 Task: Look for space in Schwerin, Germany from 3rd August, 2023 to 17th August, 2023 for 3 adults, 1 child in price range Rs.3000 to Rs.15000. Place can be entire place with 3 bedrooms having 4 beds and 2 bathrooms. Property type can be house, flat, guest house. Amenities needed are: wifi. Booking option can be shelf check-in. Required host language is English.
Action: Mouse moved to (418, 89)
Screenshot: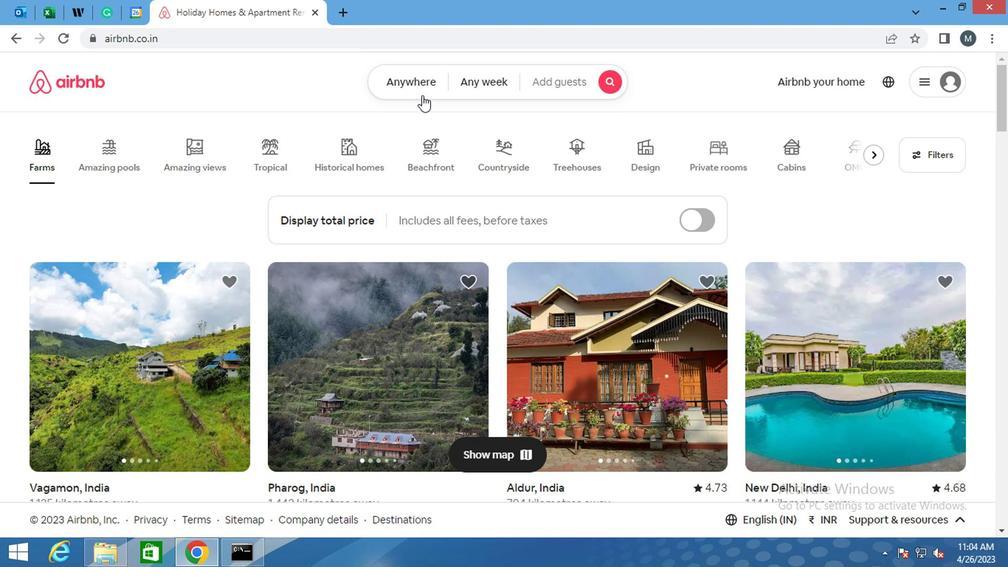 
Action: Mouse pressed left at (418, 89)
Screenshot: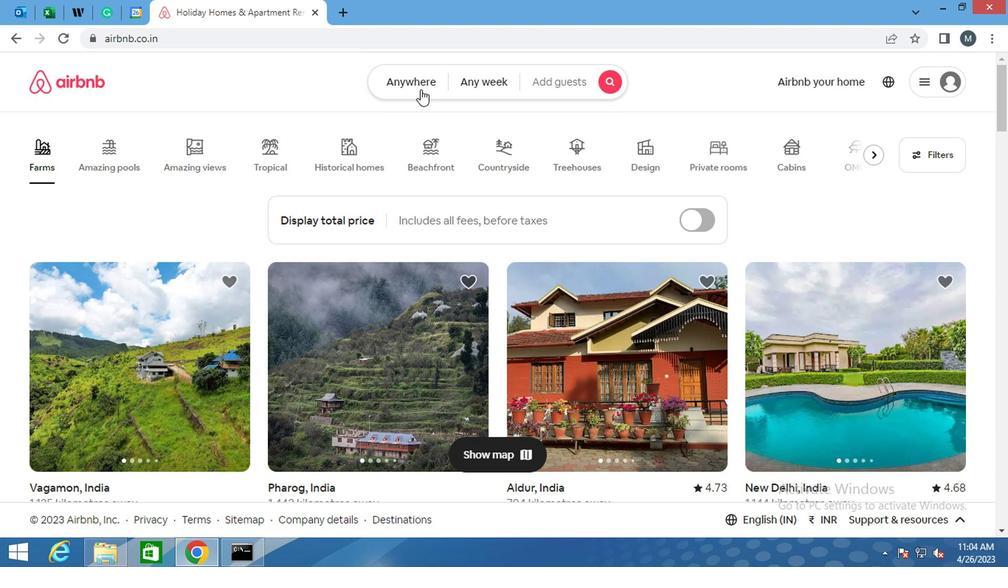 
Action: Mouse moved to (275, 141)
Screenshot: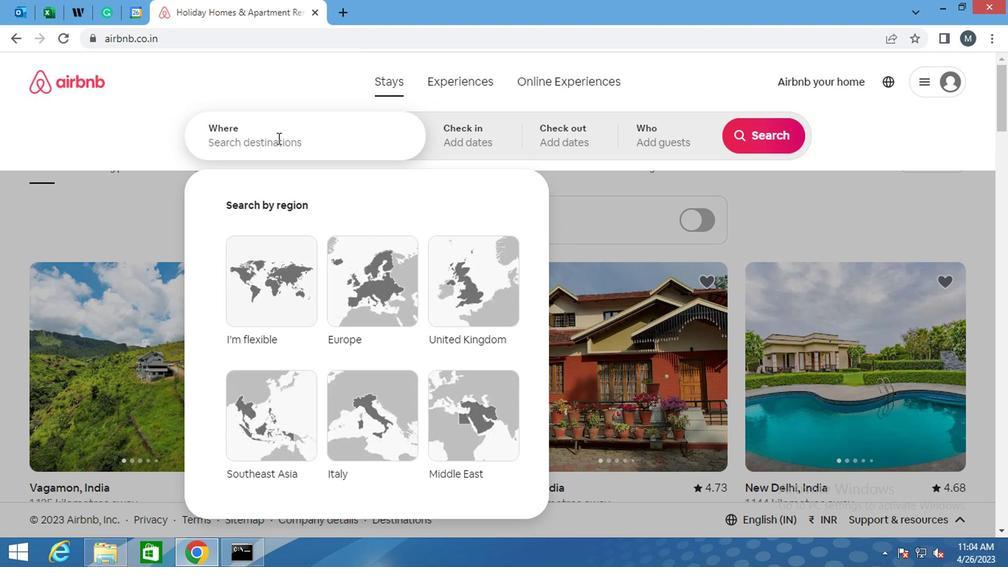 
Action: Mouse pressed left at (275, 141)
Screenshot: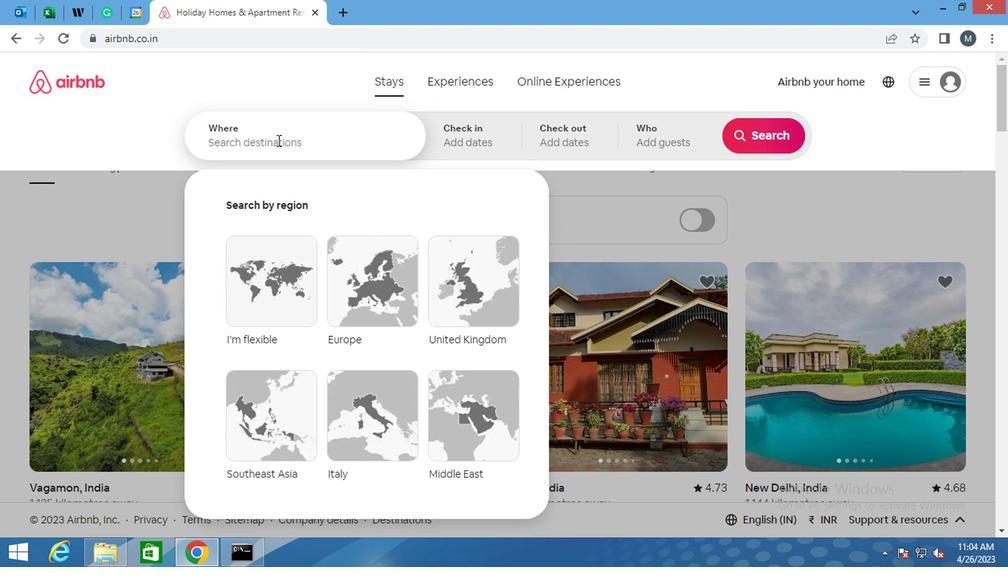 
Action: Mouse moved to (285, 137)
Screenshot: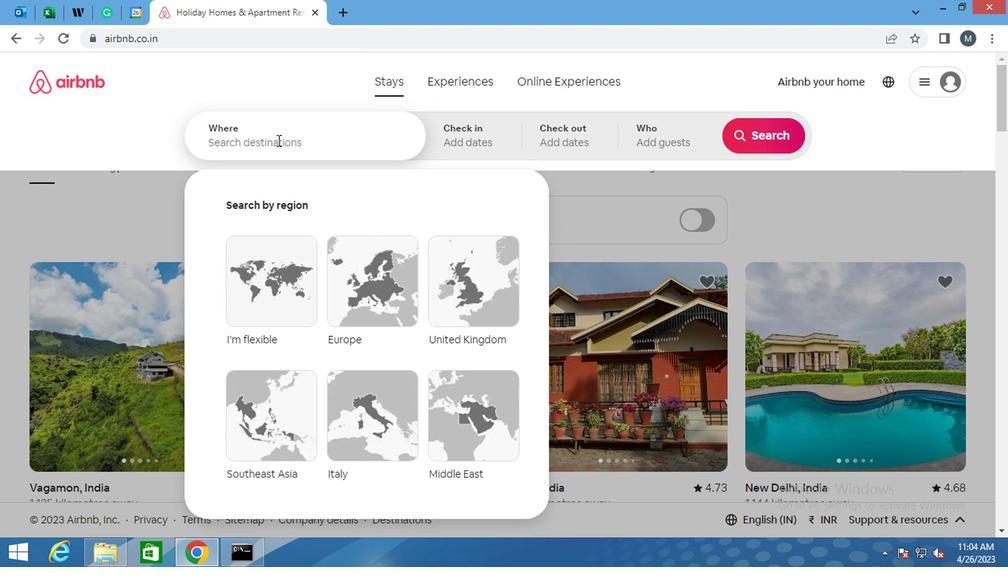 
Action: Key pressed <Key.shift>SCHWERING<Key.backspace>,<Key.space><Key.shift>GERMANY<Key.enter>
Screenshot: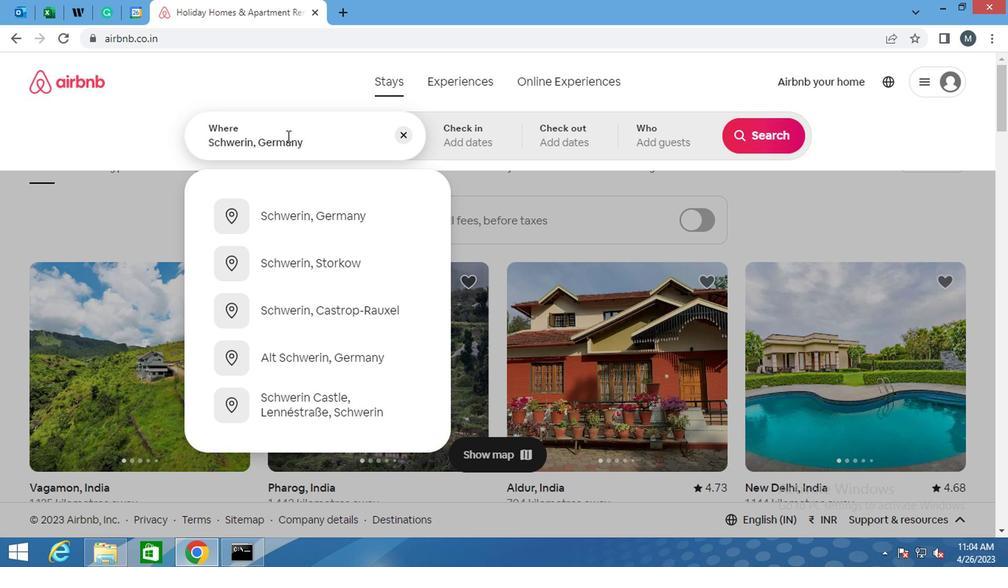 
Action: Mouse moved to (760, 263)
Screenshot: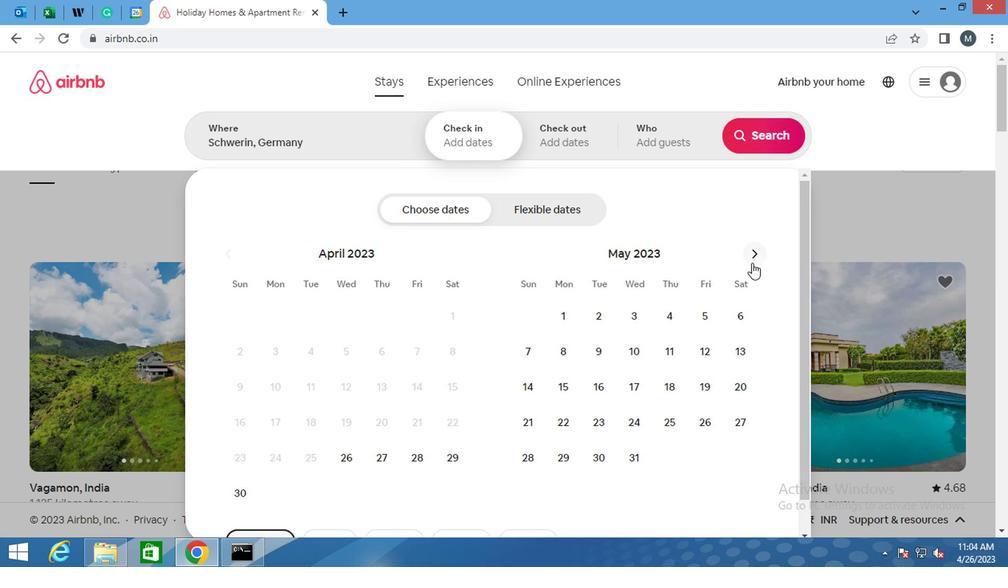 
Action: Mouse pressed left at (760, 263)
Screenshot: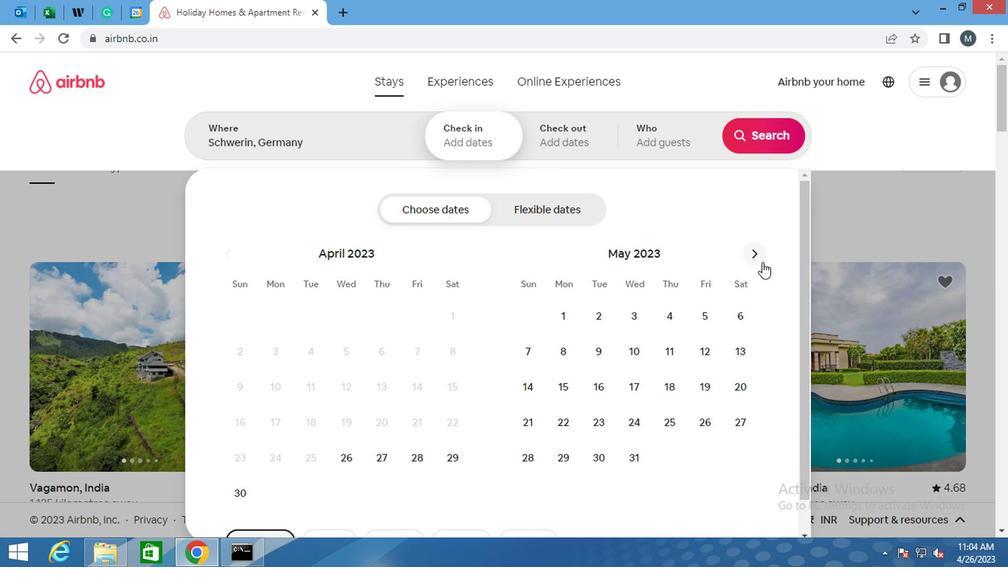
Action: Mouse pressed left at (760, 263)
Screenshot: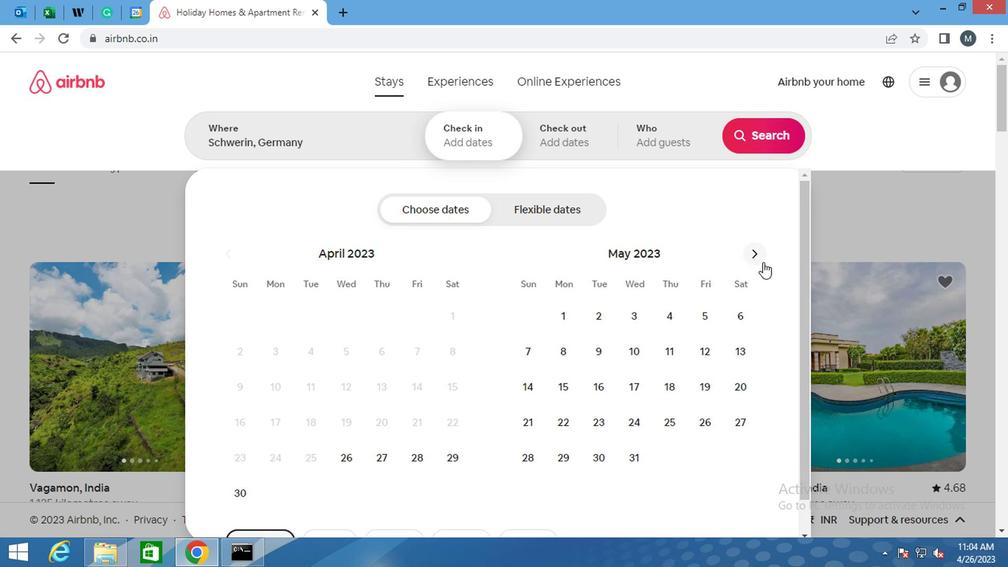 
Action: Mouse moved to (756, 254)
Screenshot: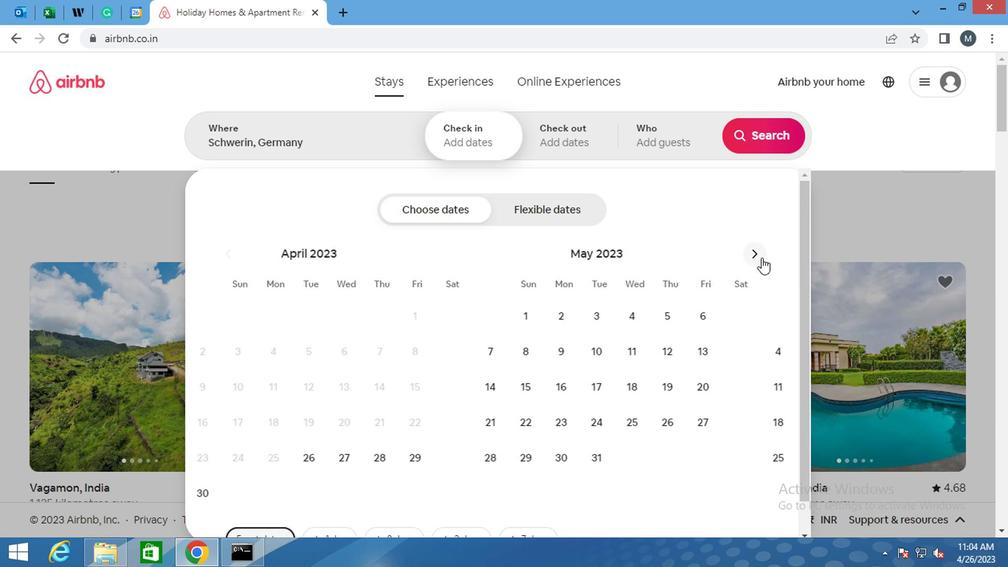 
Action: Mouse pressed left at (756, 254)
Screenshot: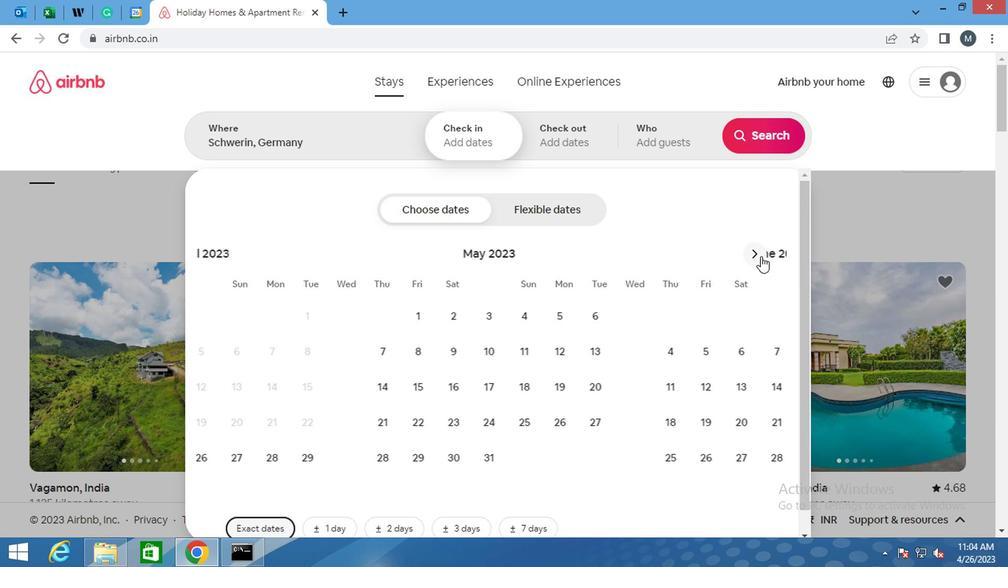 
Action: Mouse pressed left at (756, 254)
Screenshot: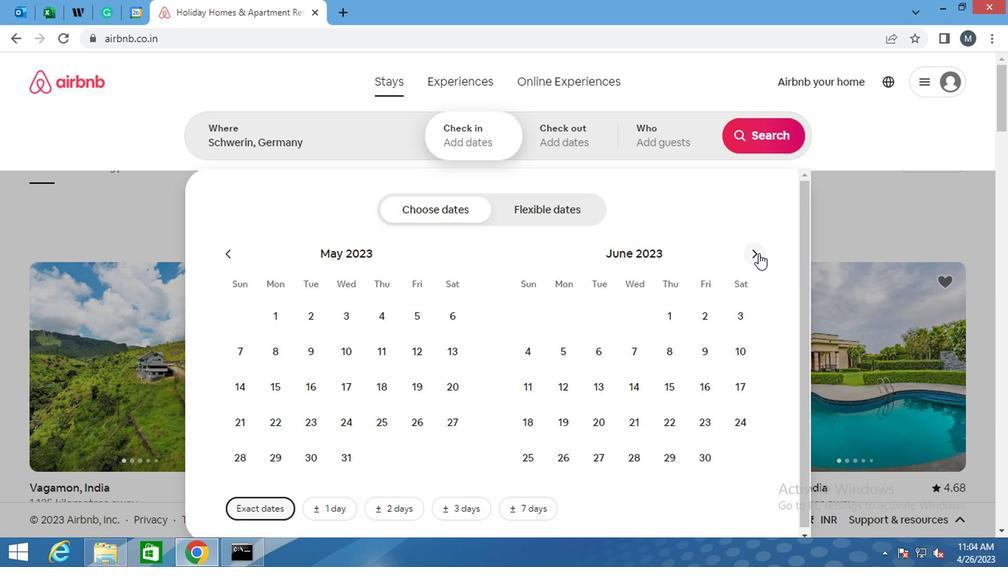 
Action: Mouse moved to (657, 318)
Screenshot: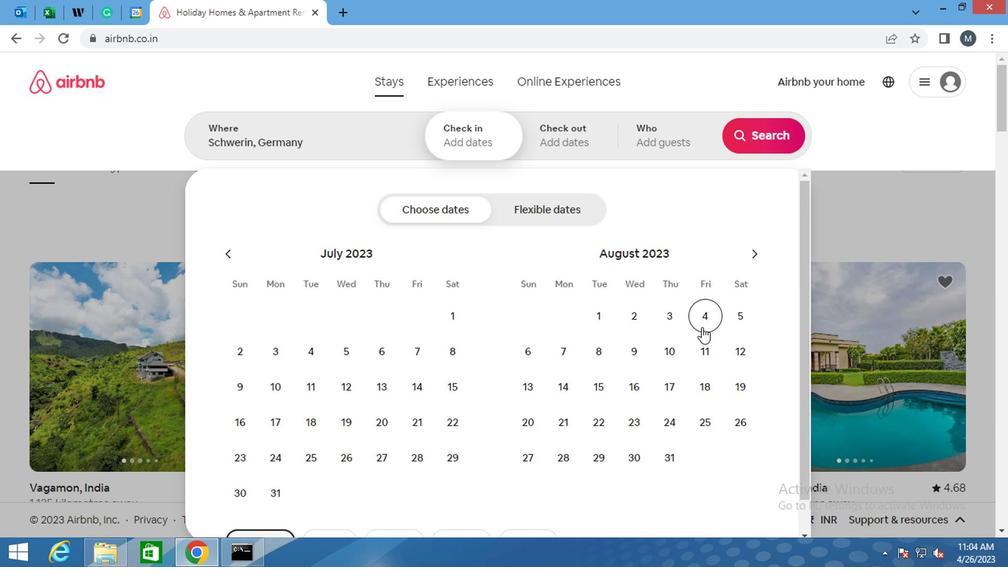 
Action: Mouse pressed left at (657, 318)
Screenshot: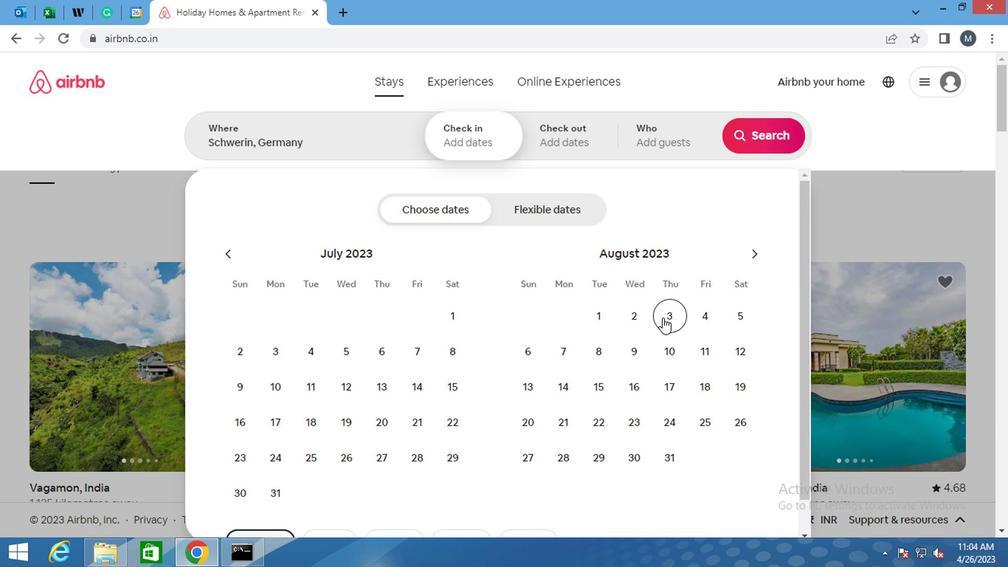 
Action: Mouse moved to (664, 399)
Screenshot: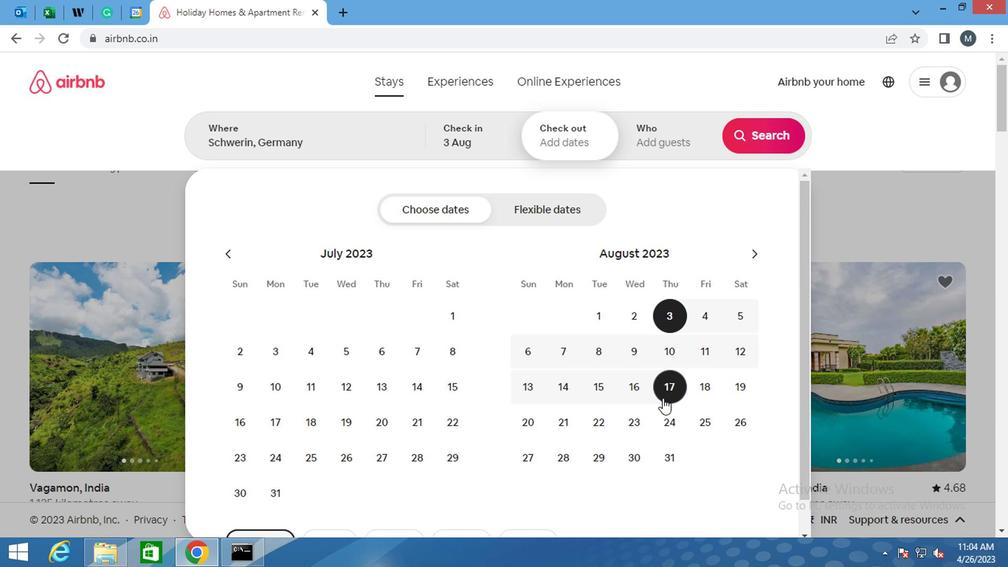 
Action: Mouse pressed left at (664, 399)
Screenshot: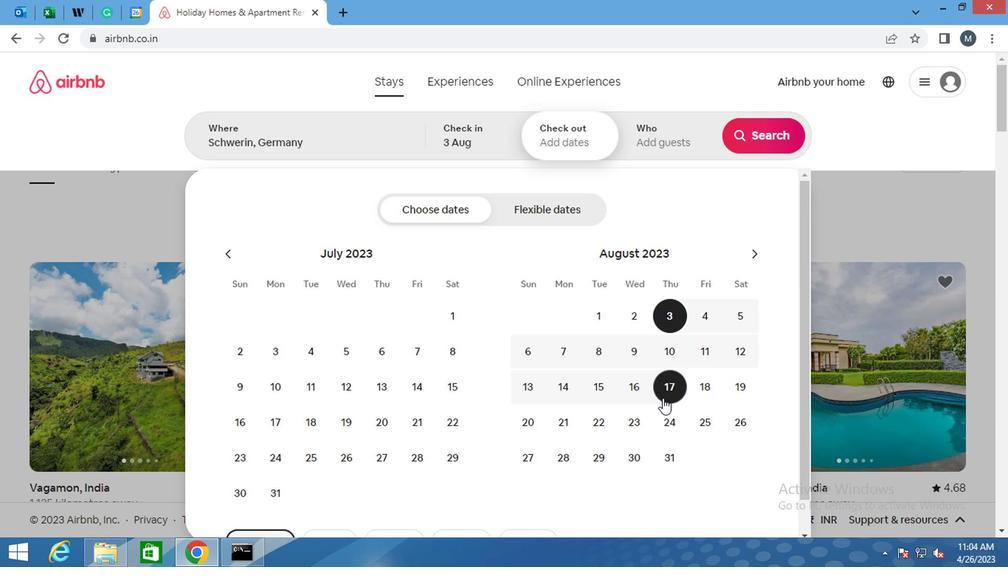 
Action: Mouse moved to (660, 136)
Screenshot: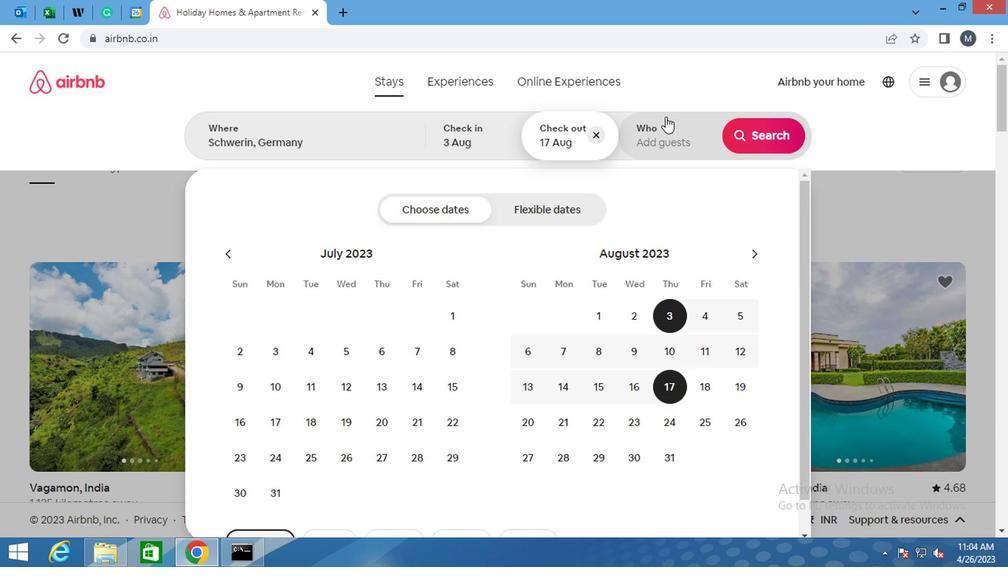 
Action: Mouse pressed left at (660, 136)
Screenshot: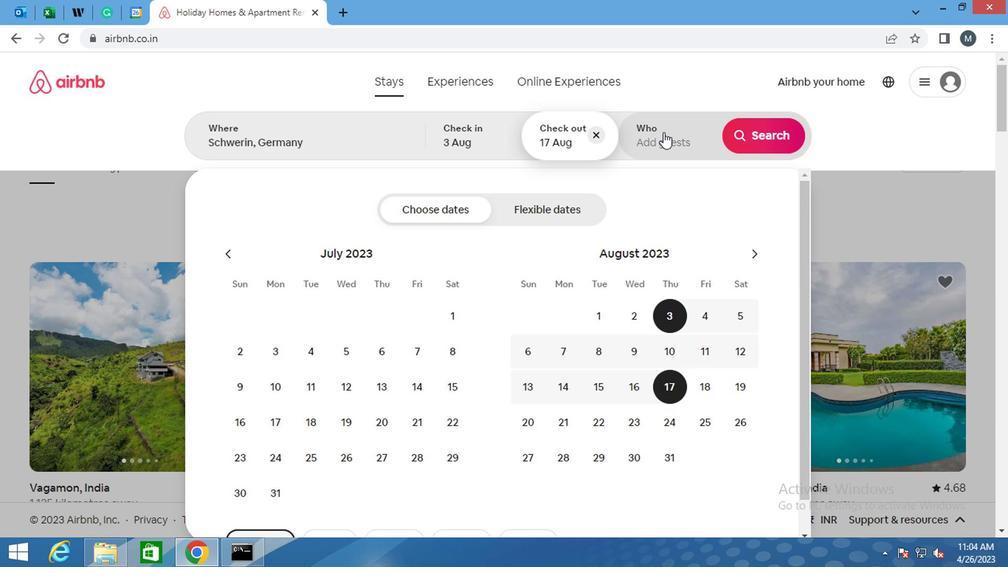 
Action: Mouse moved to (771, 214)
Screenshot: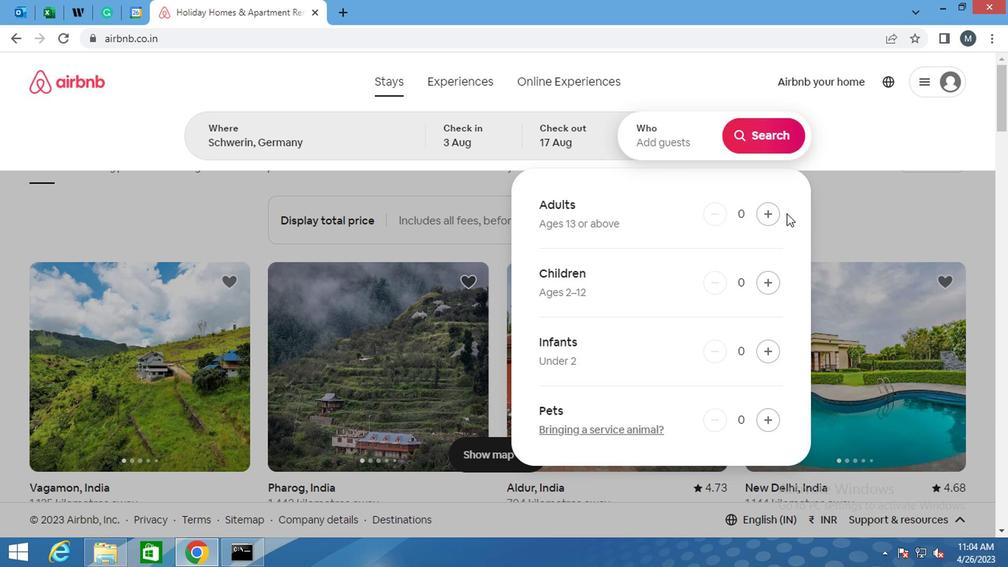 
Action: Mouse pressed left at (771, 214)
Screenshot: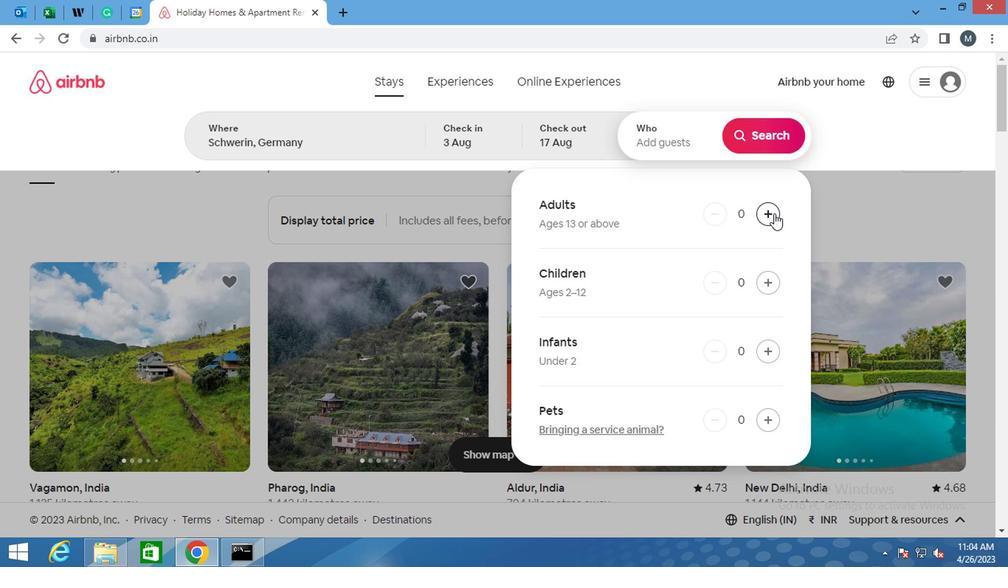 
Action: Mouse pressed left at (771, 214)
Screenshot: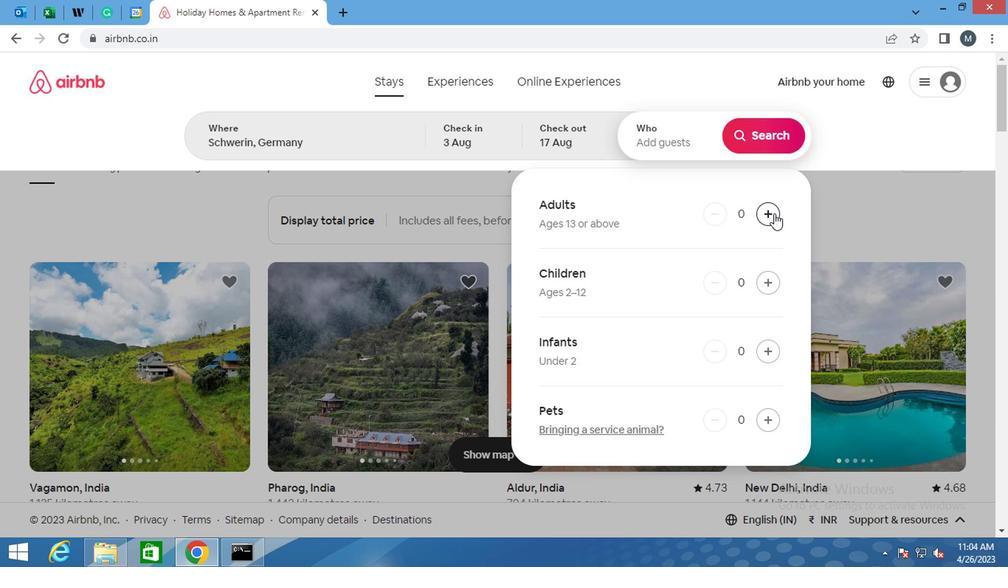 
Action: Mouse pressed left at (771, 214)
Screenshot: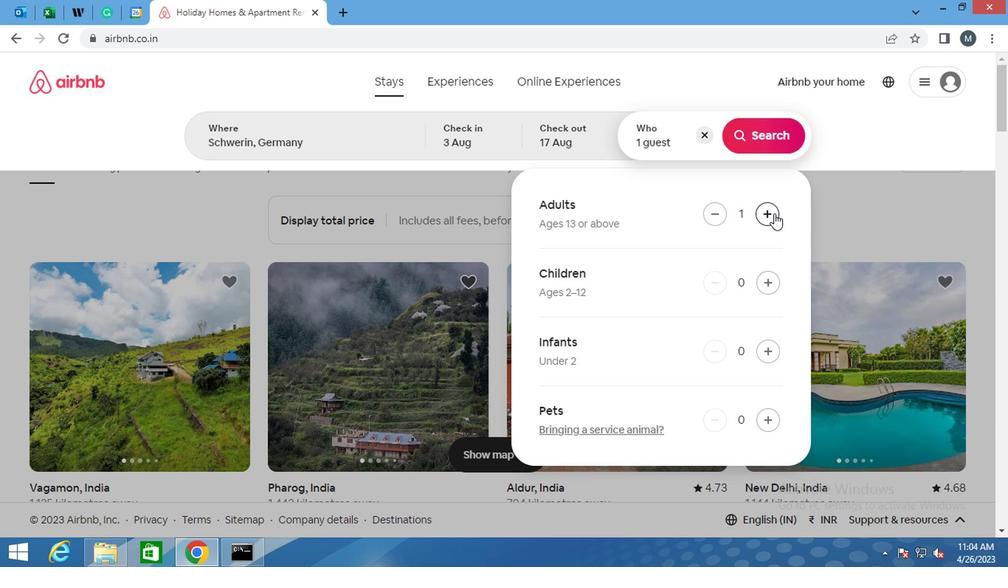 
Action: Mouse moved to (757, 290)
Screenshot: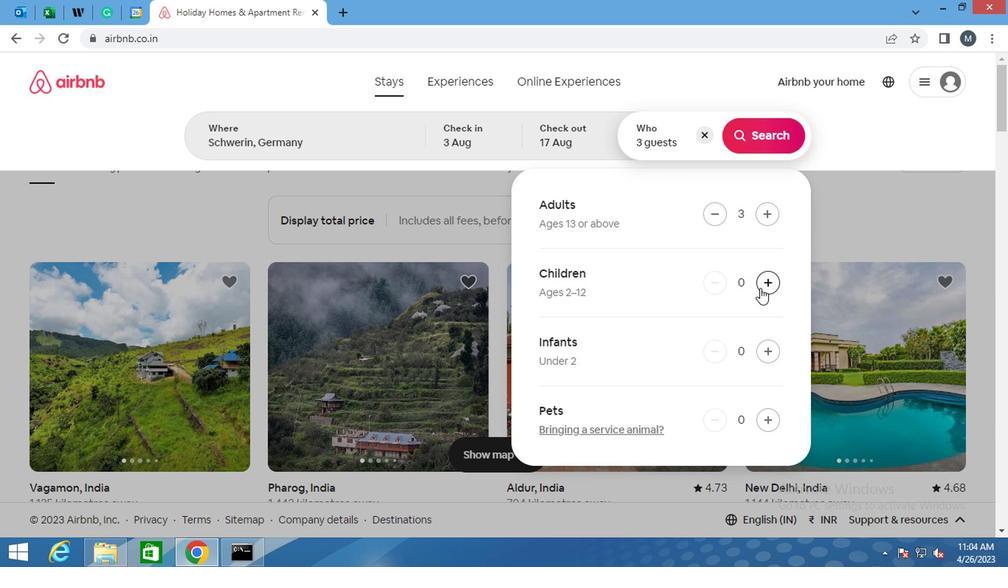 
Action: Mouse pressed left at (757, 290)
Screenshot: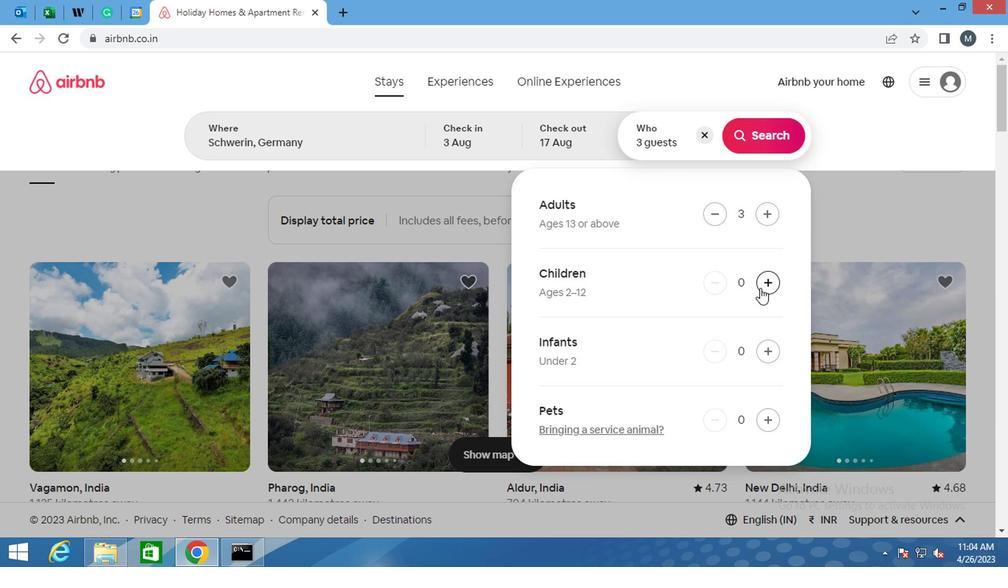 
Action: Mouse moved to (756, 143)
Screenshot: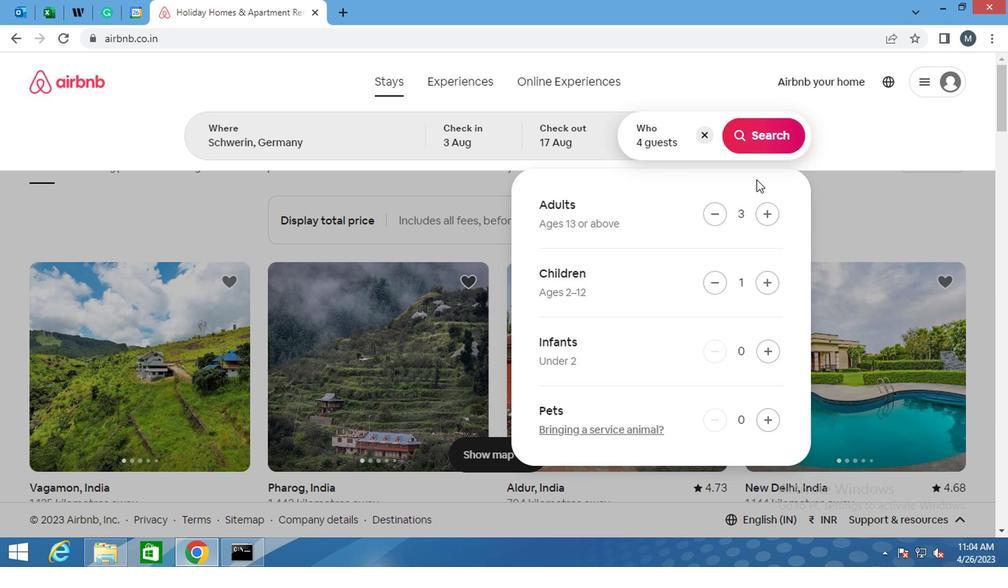 
Action: Mouse pressed left at (756, 143)
Screenshot: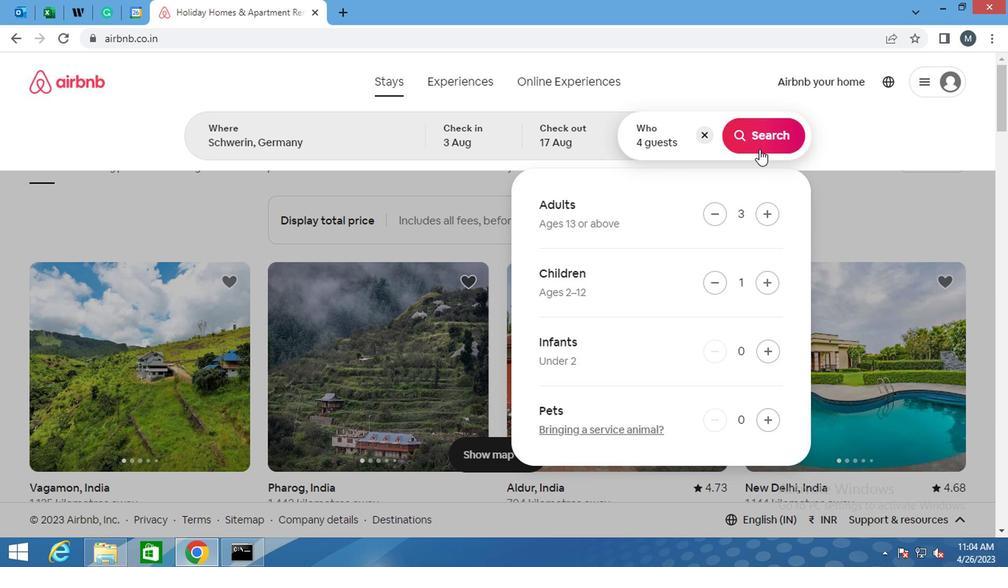 
Action: Mouse moved to (955, 150)
Screenshot: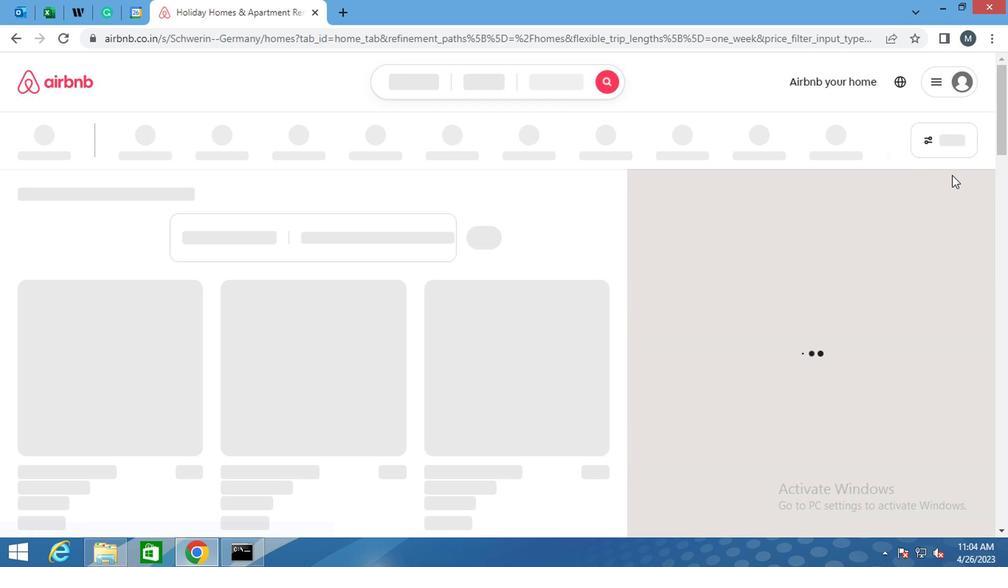 
Action: Mouse pressed left at (955, 150)
Screenshot: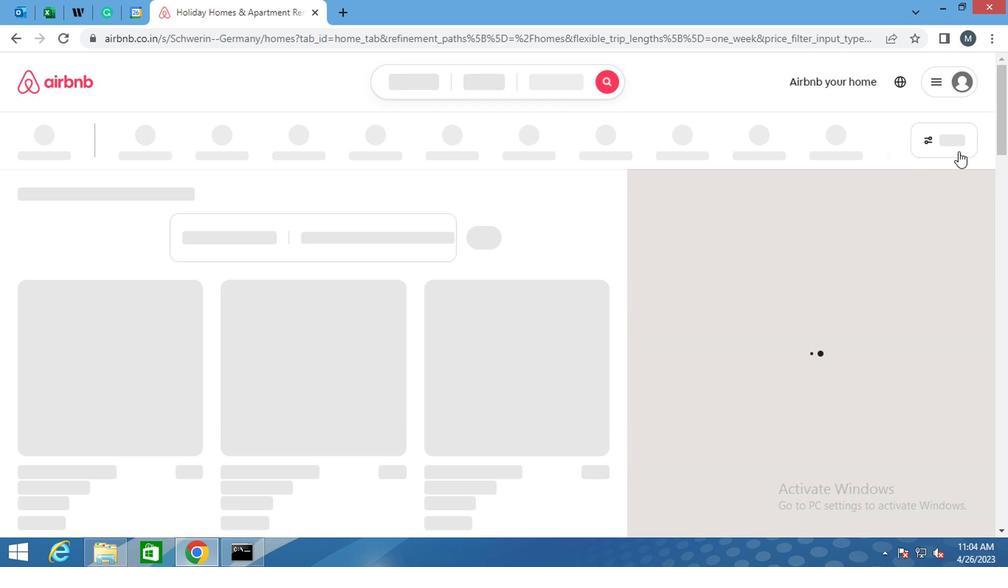 
Action: Mouse moved to (955, 150)
Screenshot: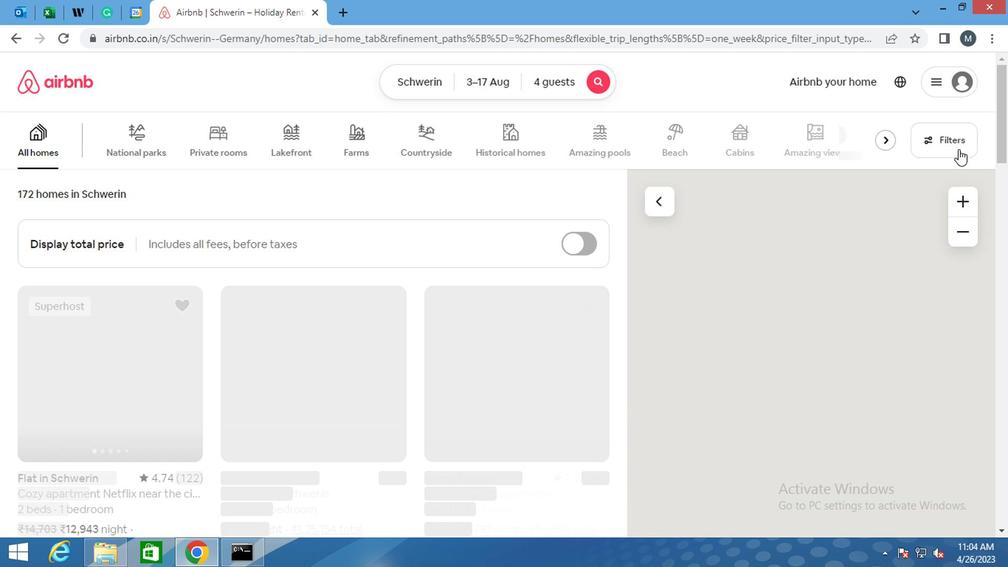 
Action: Mouse pressed left at (955, 150)
Screenshot: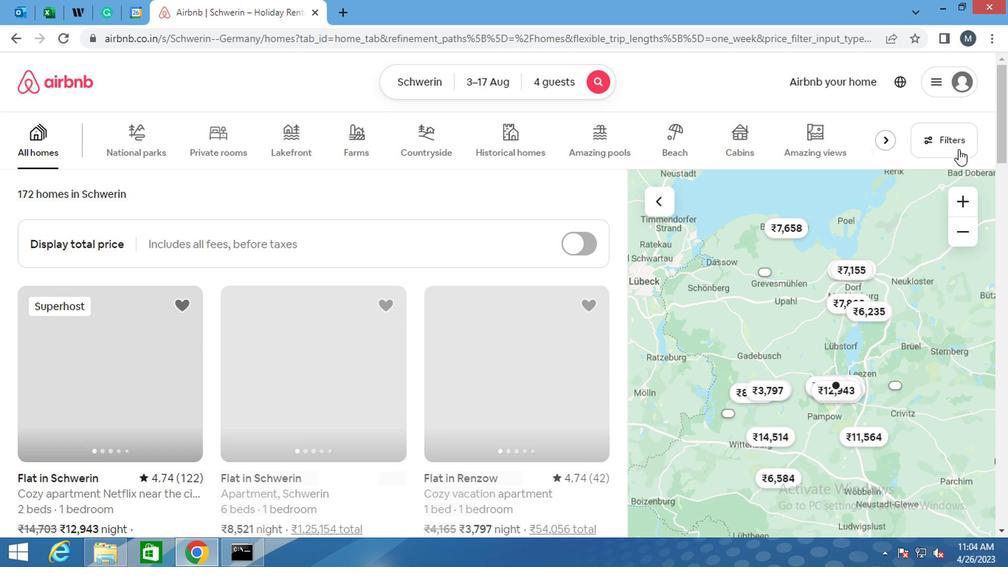
Action: Mouse moved to (314, 334)
Screenshot: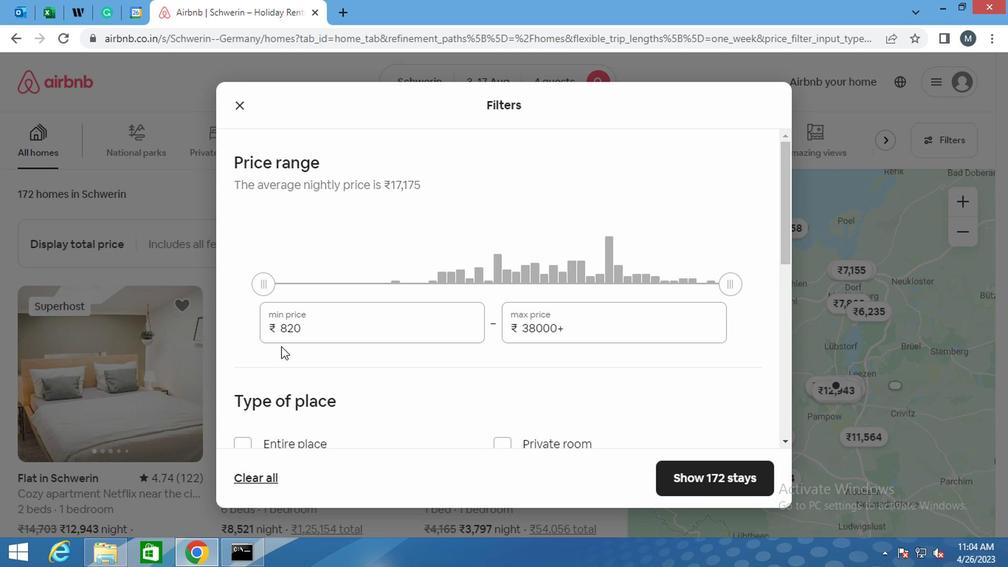 
Action: Mouse pressed left at (314, 334)
Screenshot: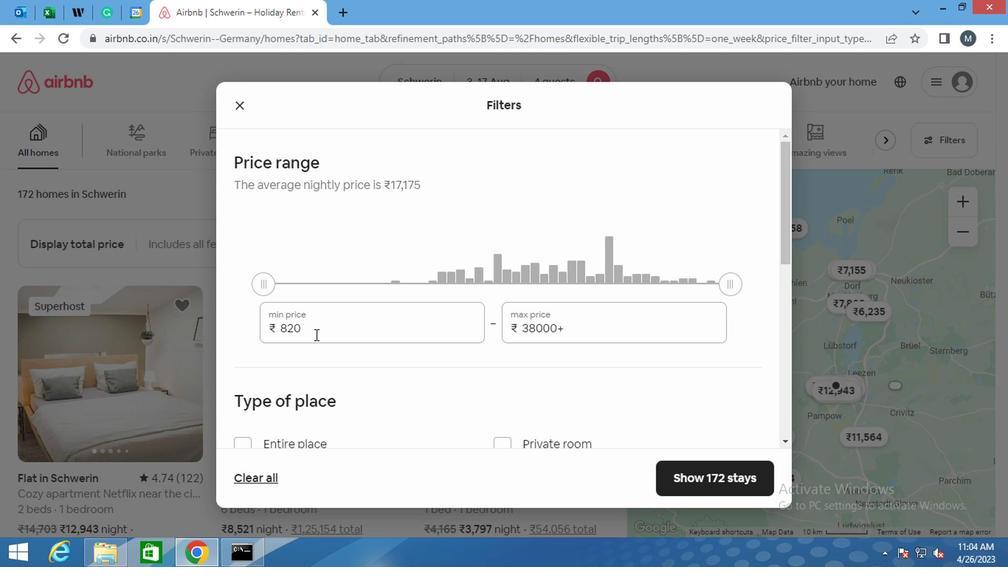 
Action: Mouse pressed left at (314, 334)
Screenshot: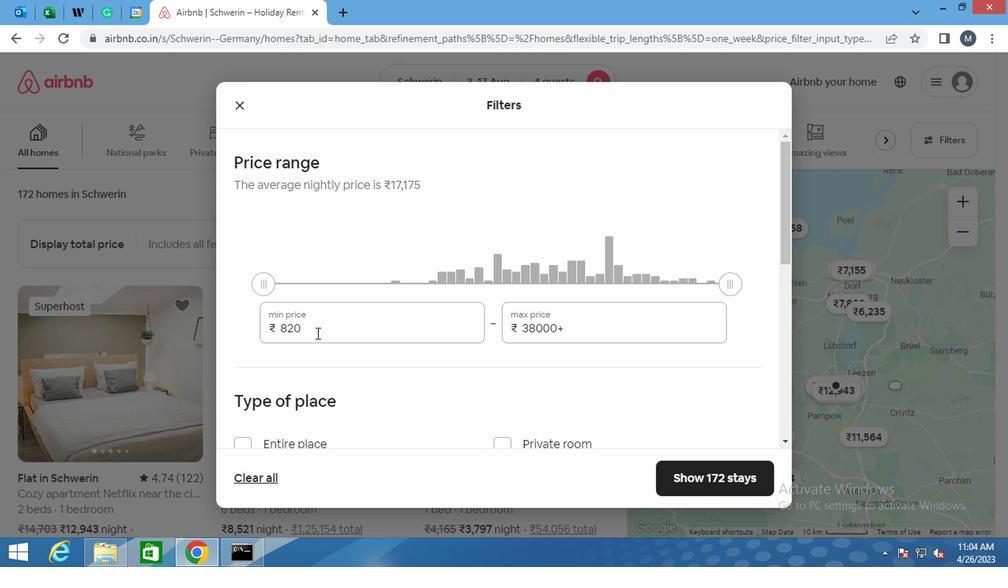 
Action: Mouse pressed left at (314, 334)
Screenshot: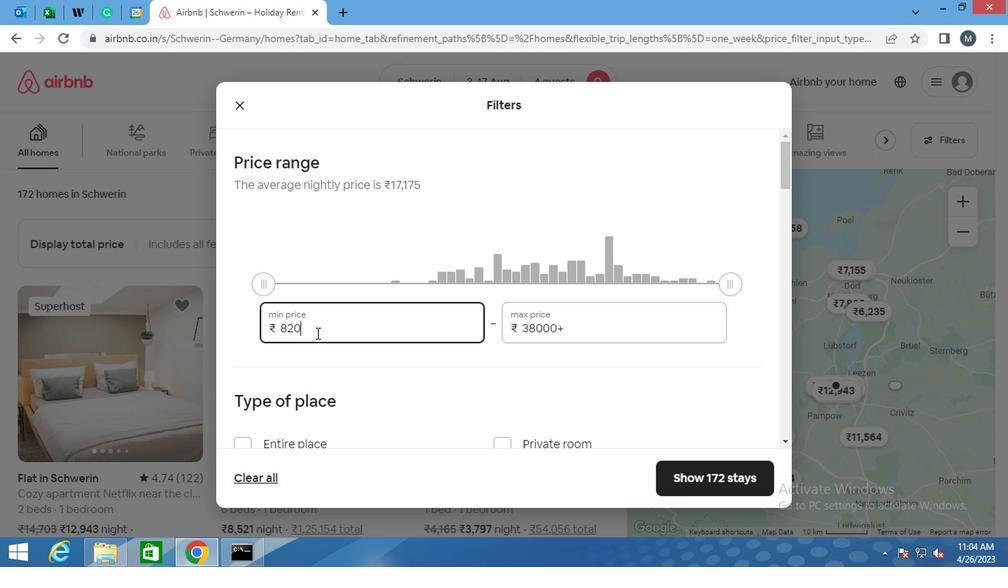 
Action: Mouse moved to (316, 334)
Screenshot: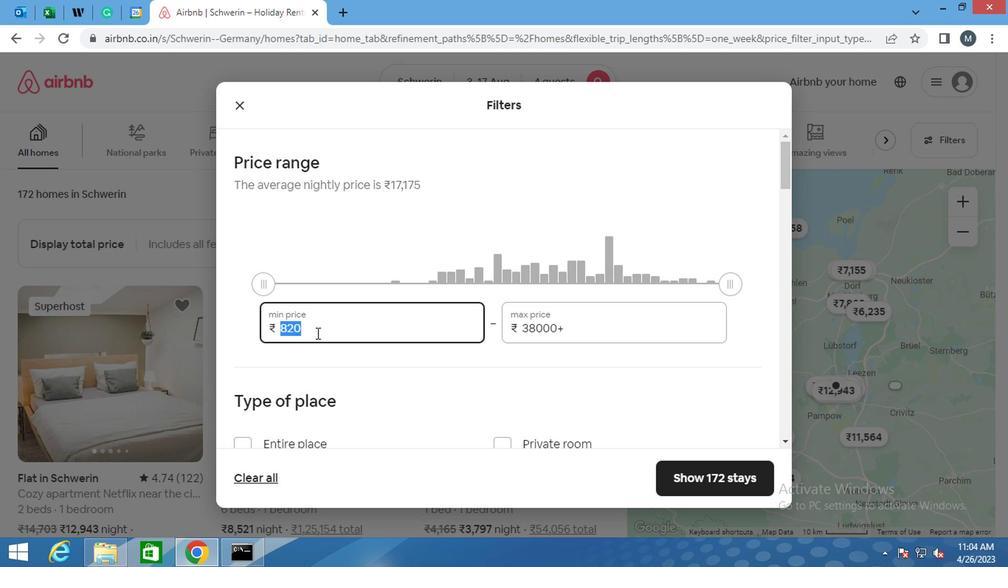 
Action: Key pressed 3
Screenshot: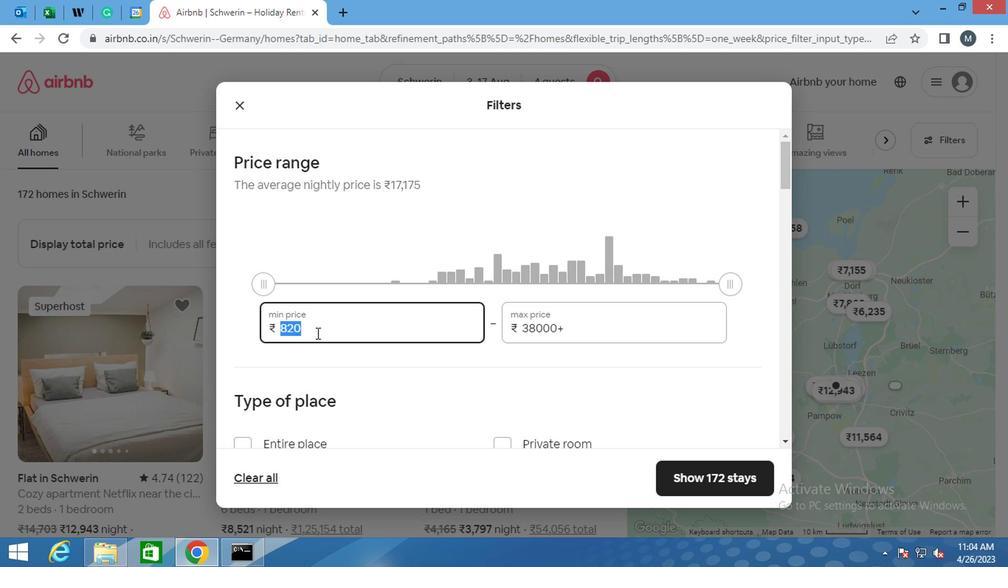 
Action: Mouse moved to (319, 335)
Screenshot: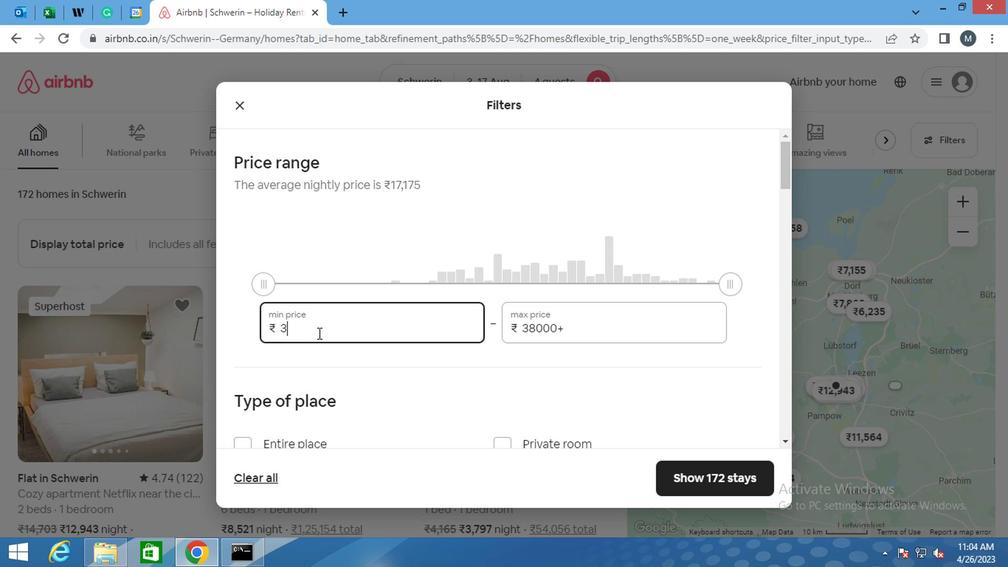 
Action: Key pressed 0
Screenshot: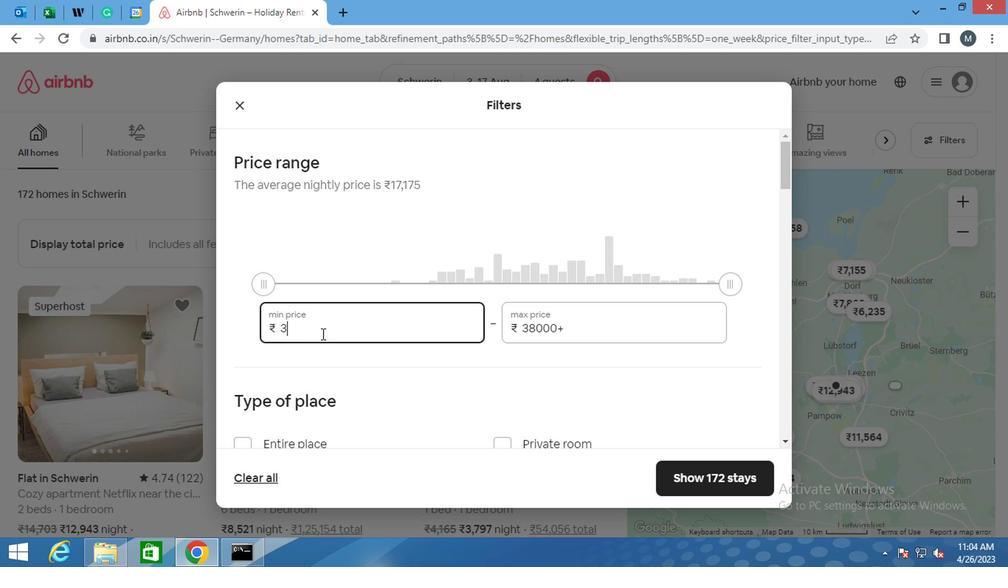 
Action: Mouse moved to (348, 337)
Screenshot: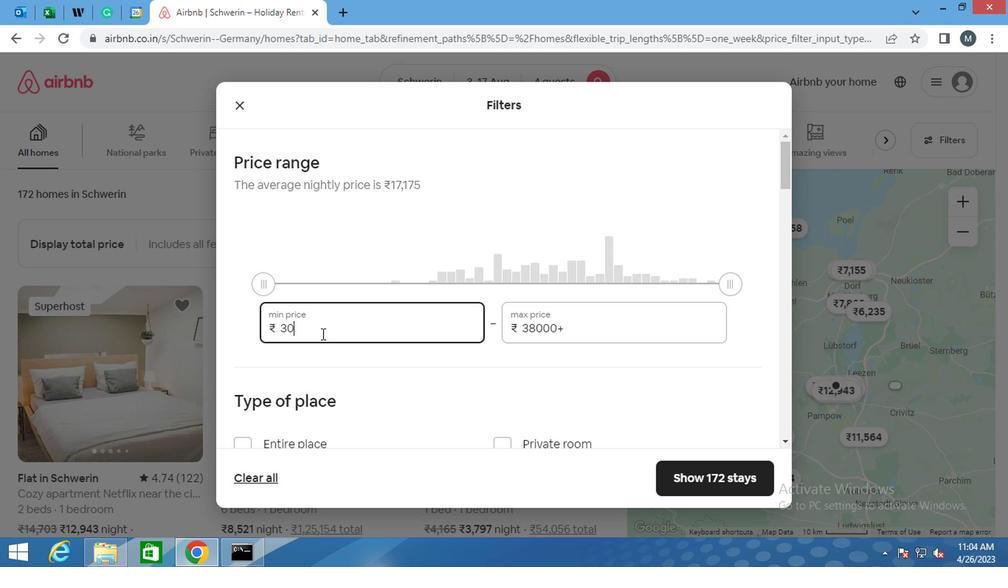 
Action: Key pressed 0
Screenshot: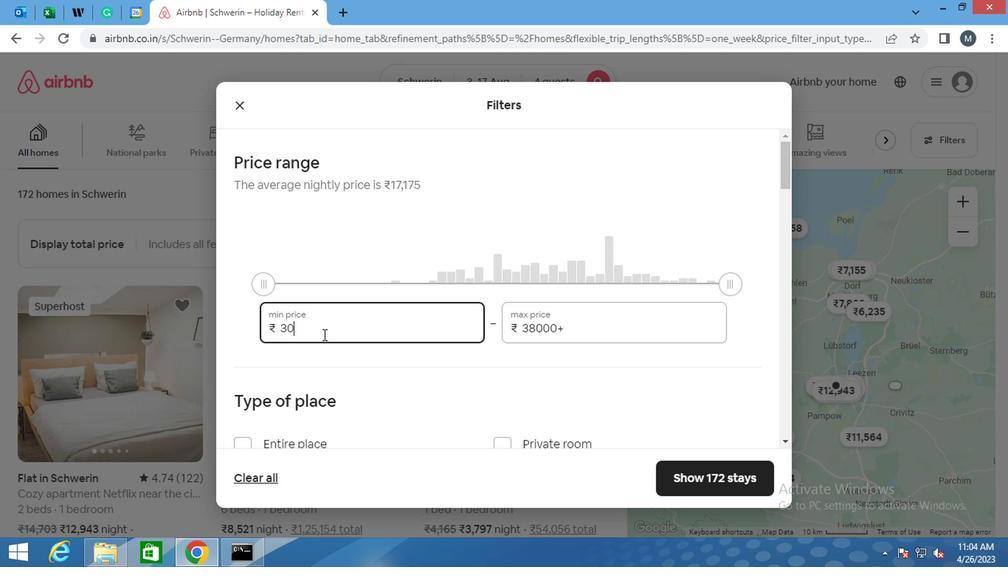 
Action: Mouse moved to (618, 338)
Screenshot: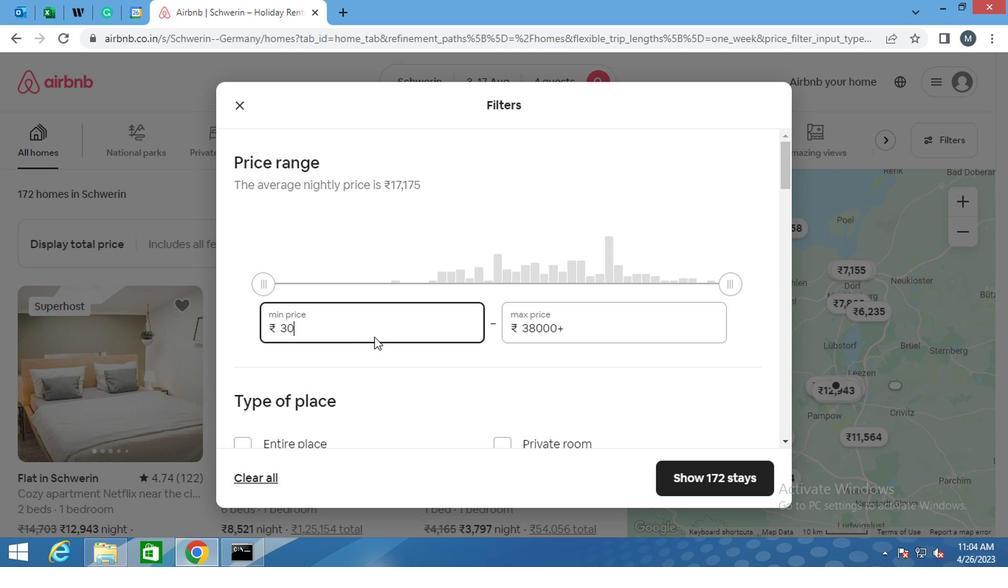 
Action: Key pressed 0
Screenshot: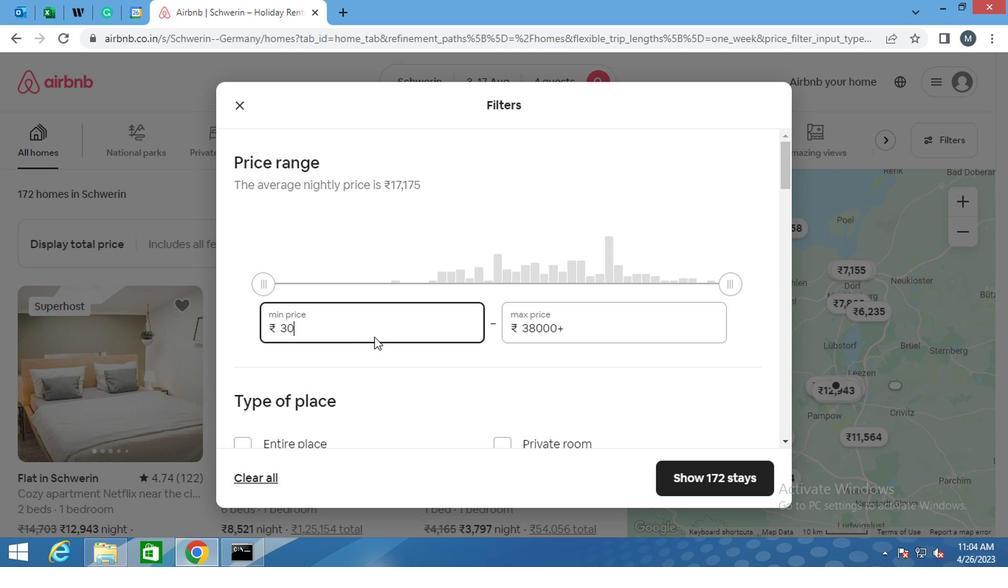 
Action: Mouse moved to (541, 329)
Screenshot: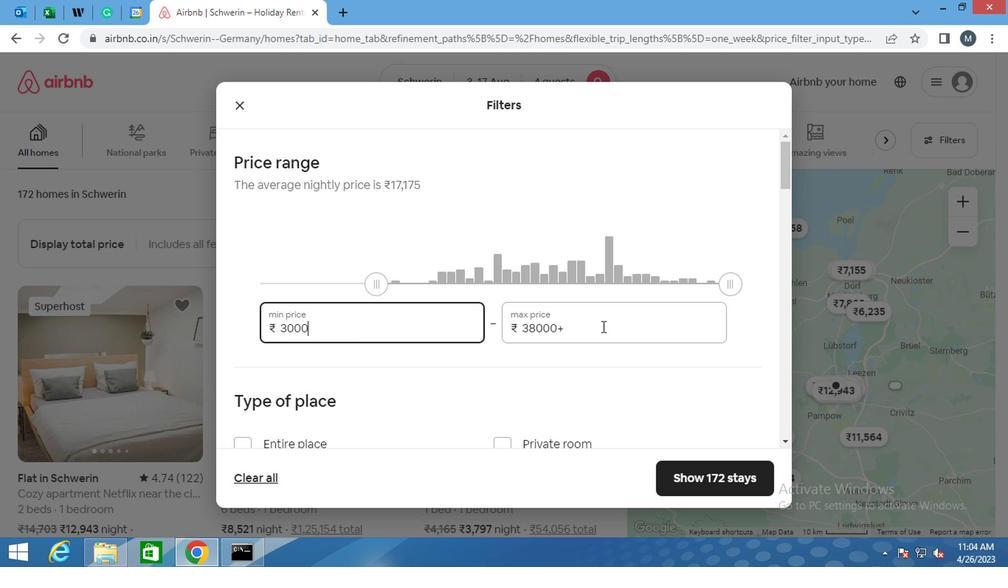 
Action: Mouse pressed left at (541, 329)
Screenshot: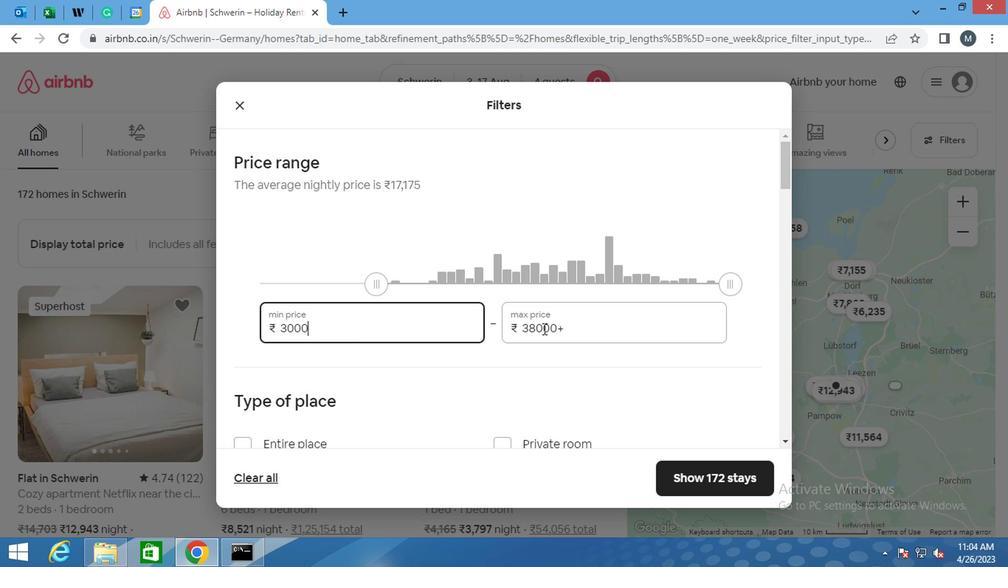 
Action: Mouse pressed left at (541, 329)
Screenshot: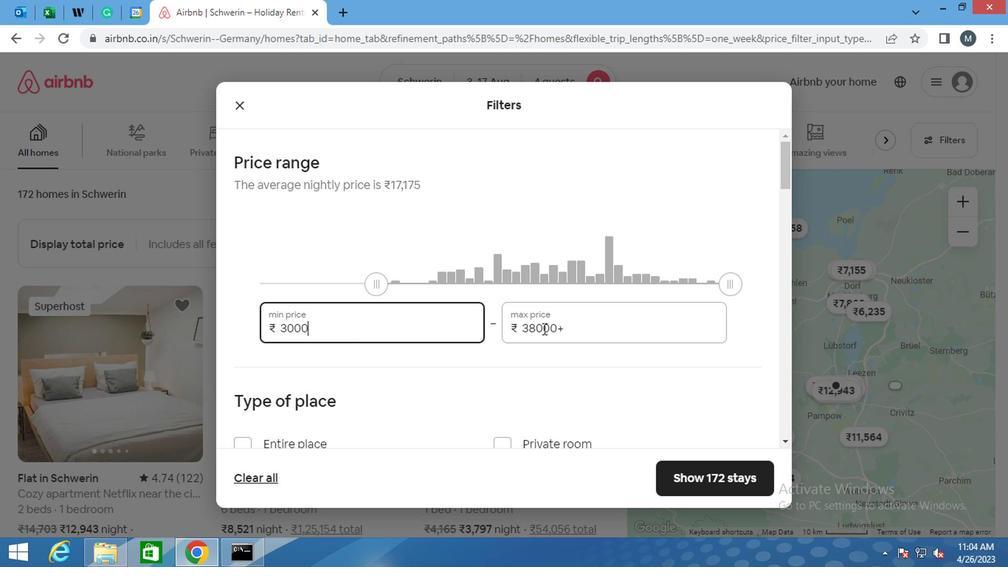 
Action: Mouse pressed left at (541, 329)
Screenshot: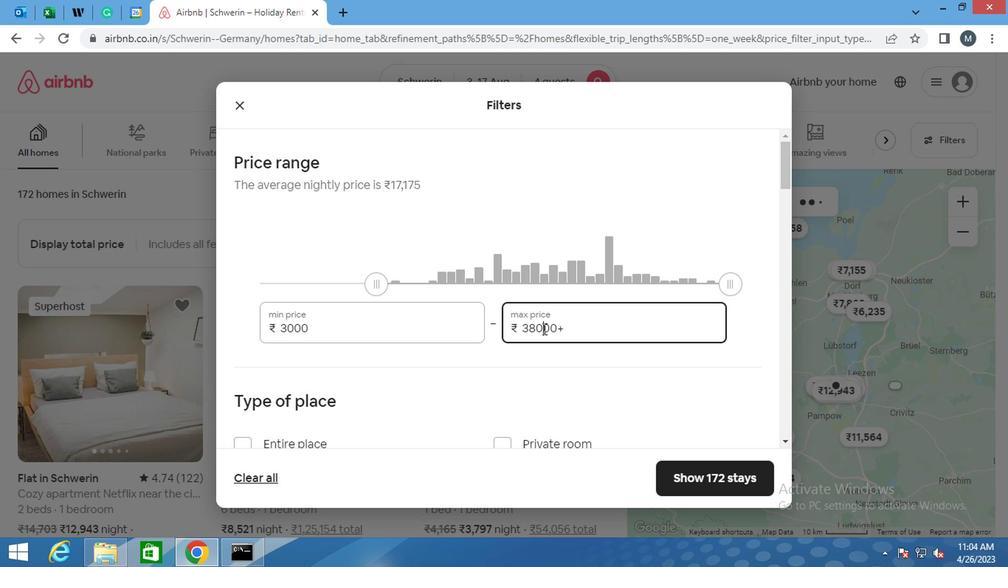 
Action: Key pressed 1
Screenshot: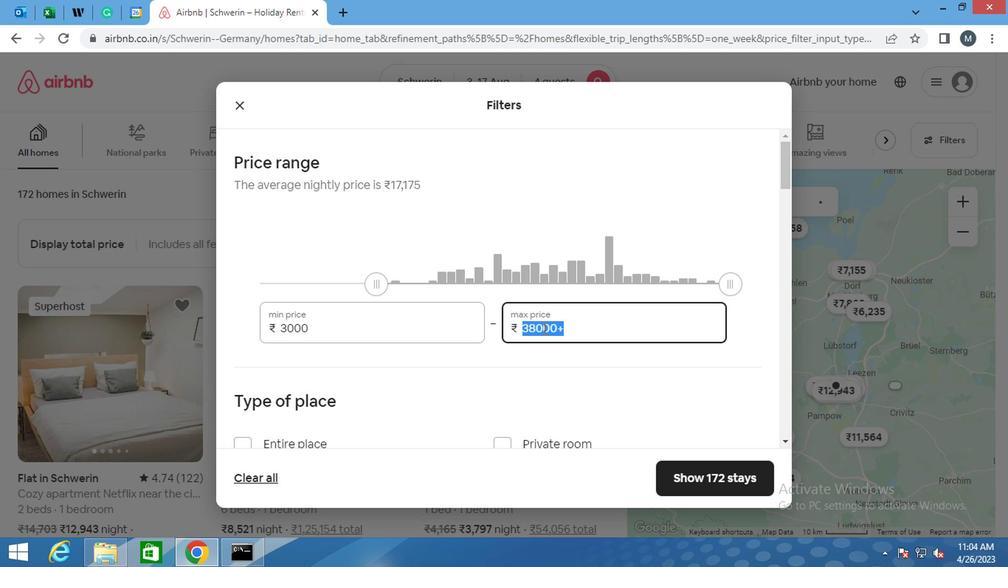 
Action: Mouse moved to (540, 331)
Screenshot: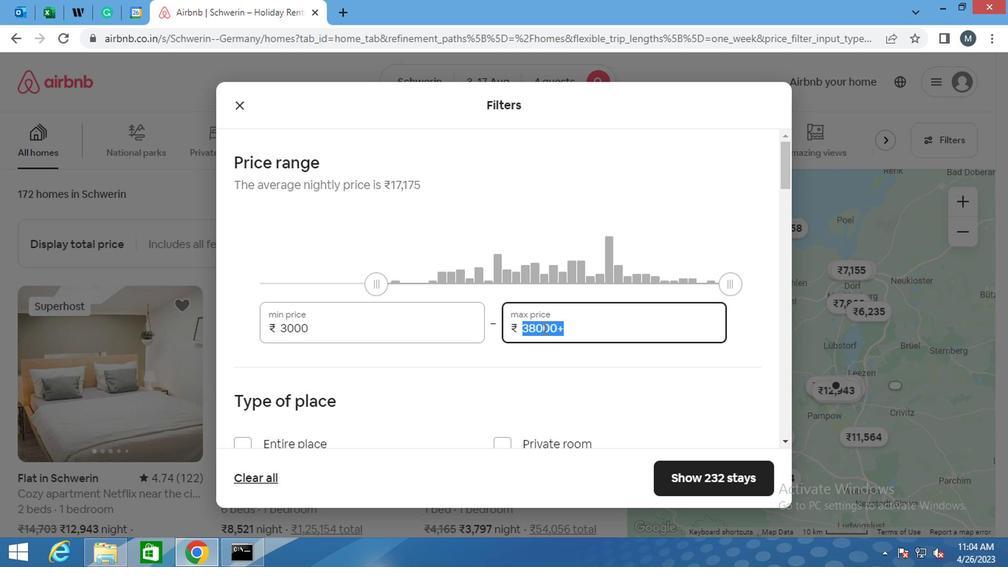 
Action: Key pressed 5000
Screenshot: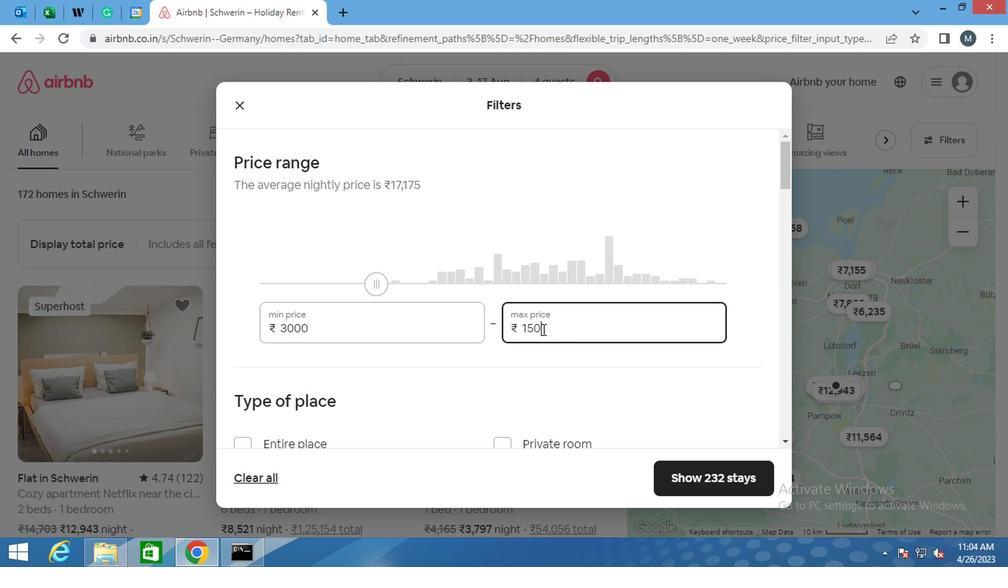 
Action: Mouse scrolled (540, 329) with delta (0, -1)
Screenshot: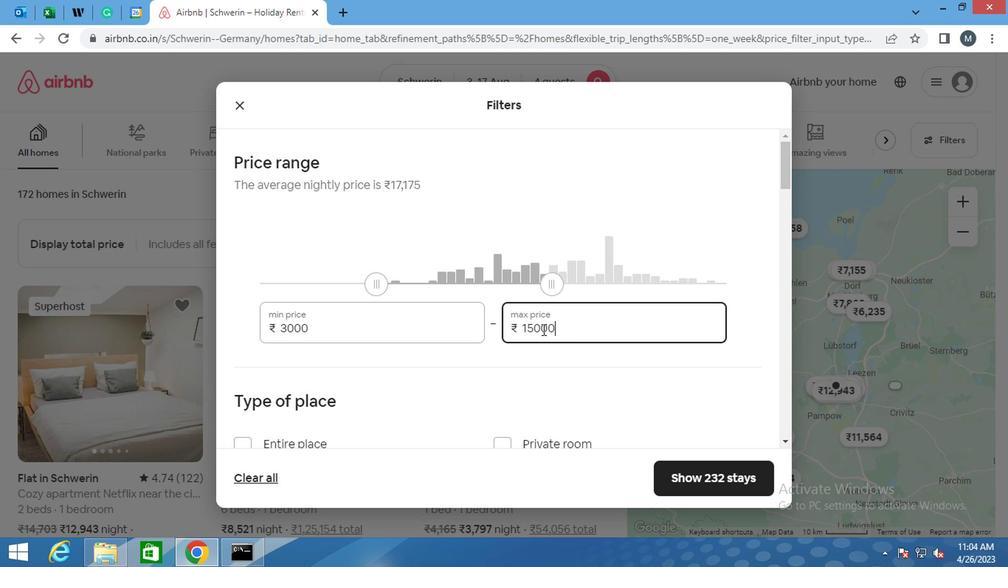 
Action: Mouse moved to (540, 331)
Screenshot: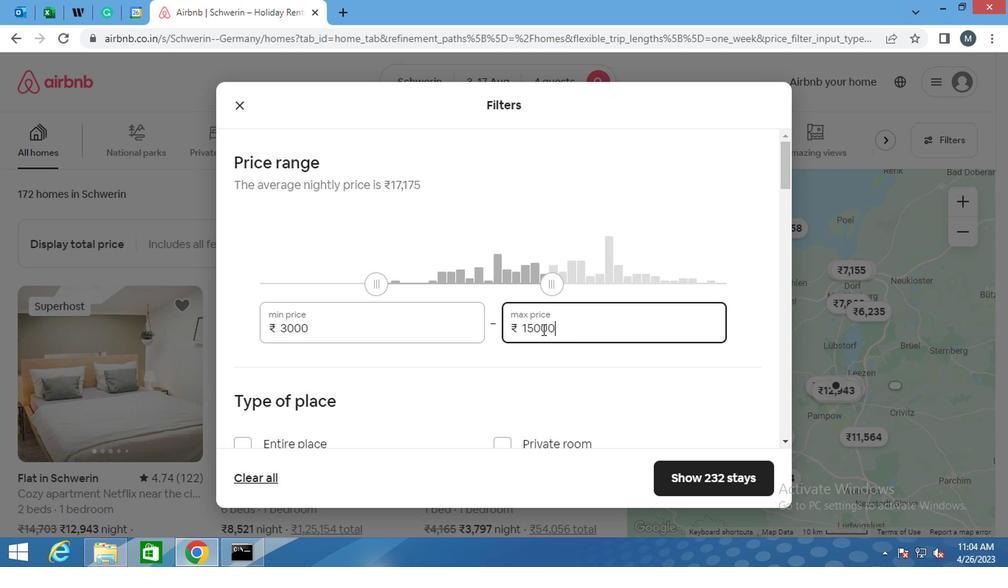 
Action: Mouse scrolled (540, 331) with delta (0, 0)
Screenshot: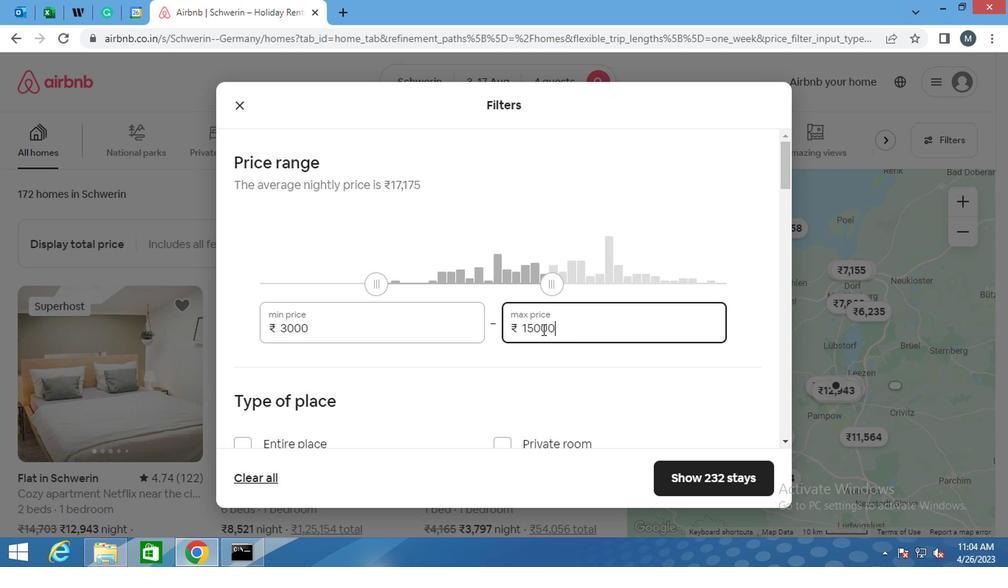 
Action: Mouse moved to (327, 317)
Screenshot: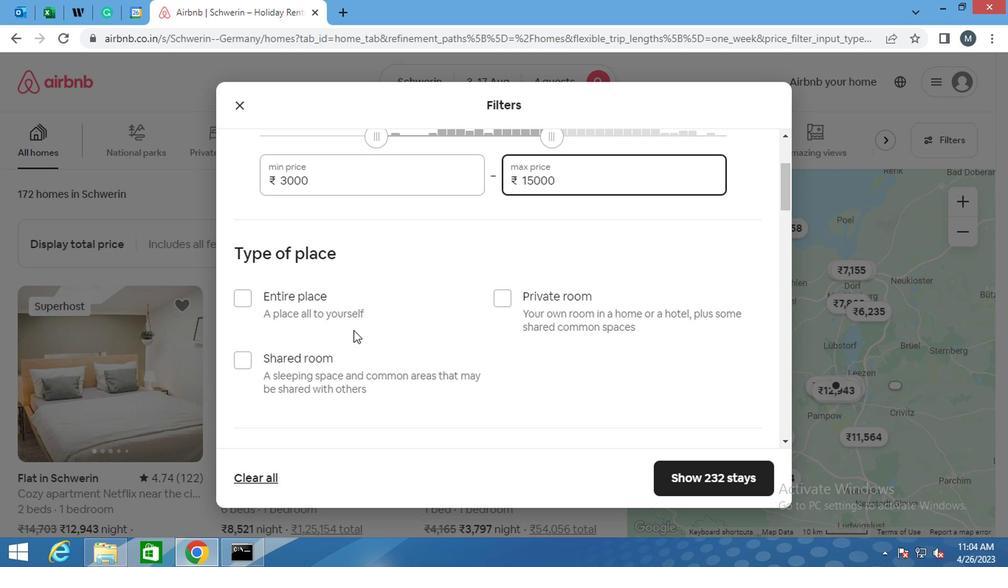 
Action: Mouse pressed left at (327, 317)
Screenshot: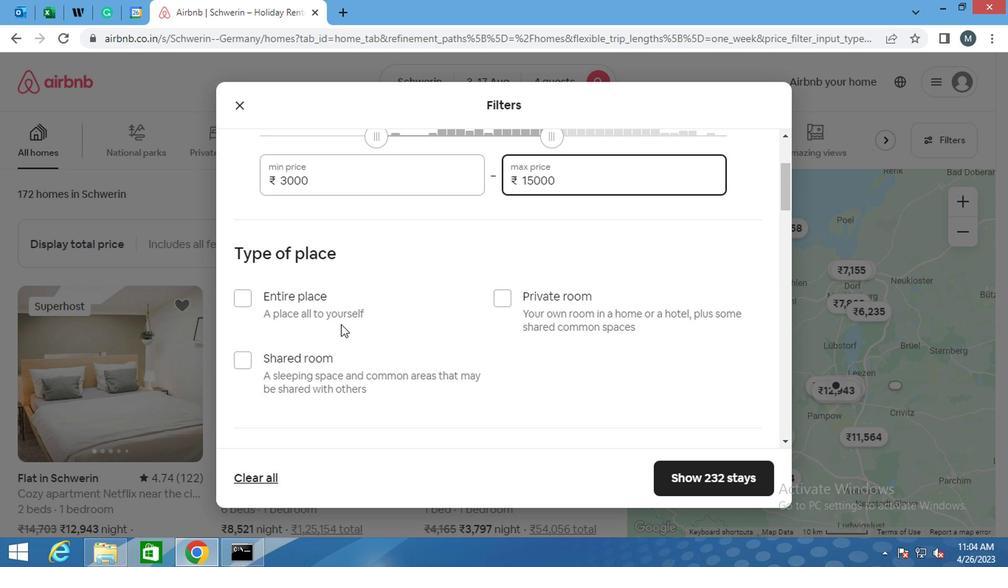 
Action: Mouse moved to (344, 316)
Screenshot: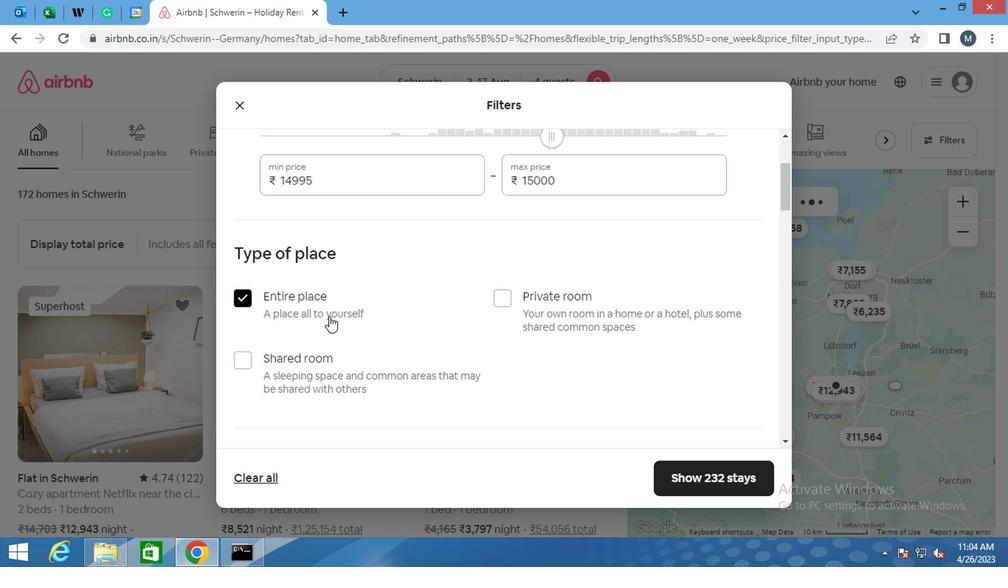 
Action: Mouse scrolled (344, 315) with delta (0, -1)
Screenshot: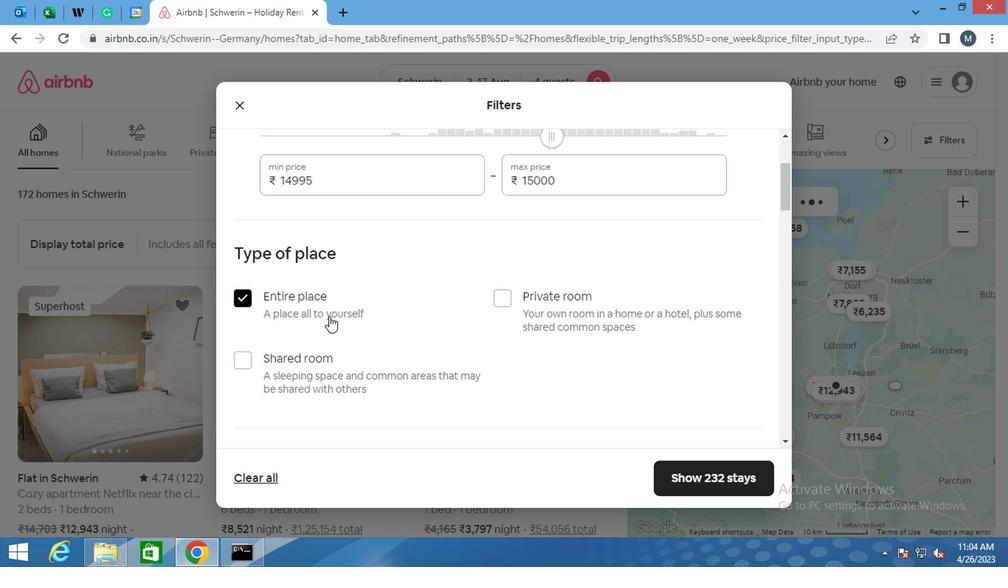 
Action: Mouse moved to (363, 316)
Screenshot: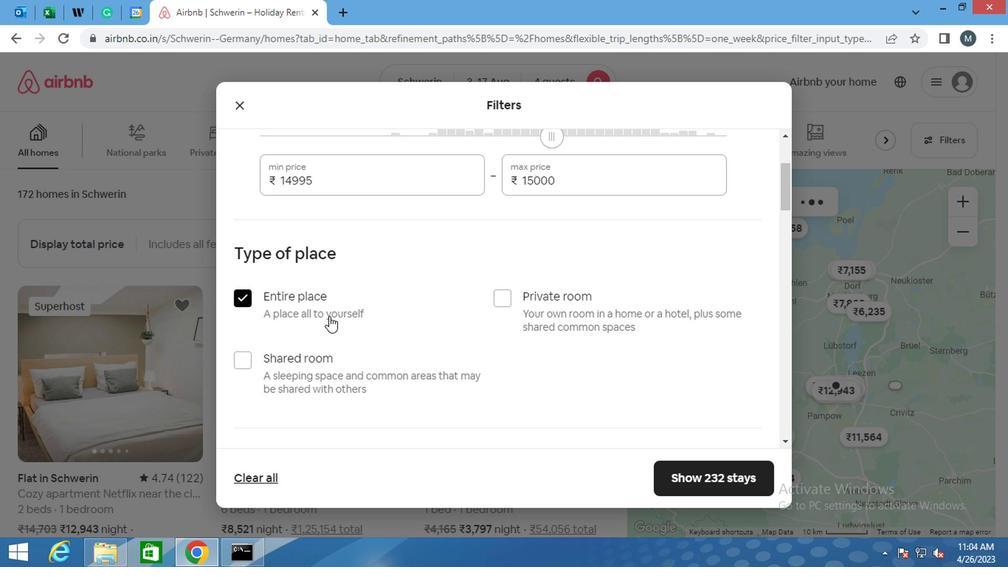 
Action: Mouse scrolled (363, 315) with delta (0, -1)
Screenshot: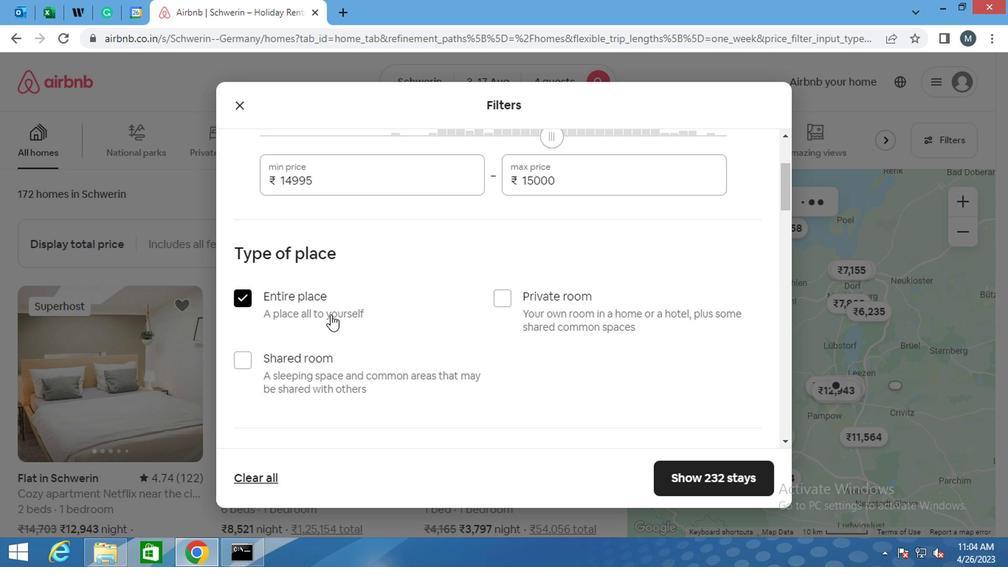 
Action: Mouse moved to (372, 316)
Screenshot: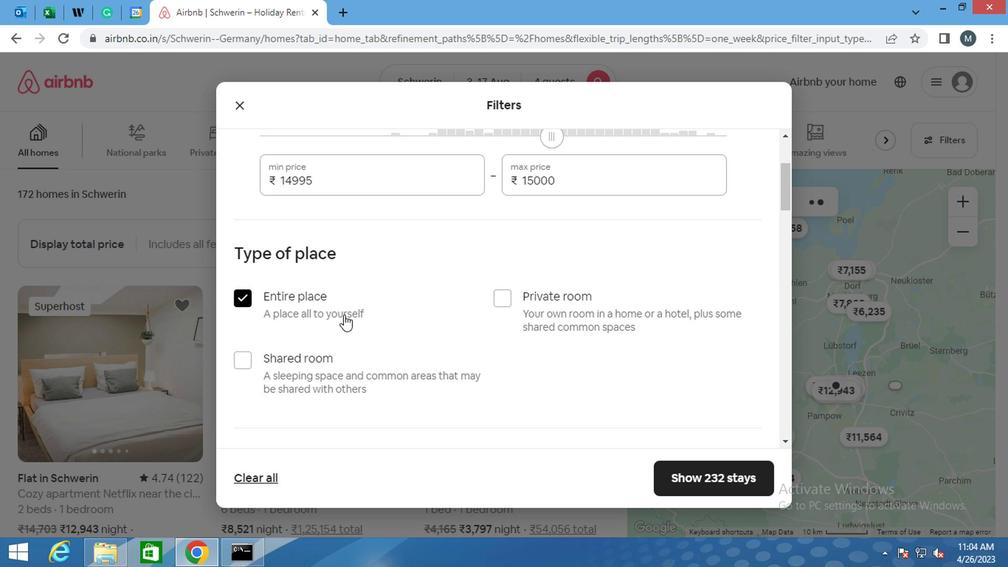 
Action: Mouse scrolled (372, 315) with delta (0, -1)
Screenshot: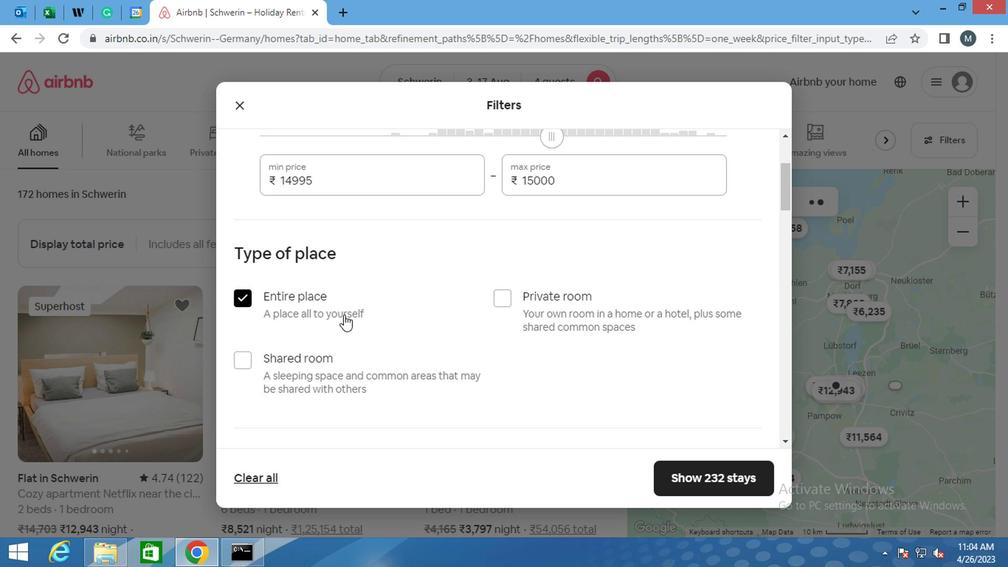 
Action: Mouse moved to (372, 316)
Screenshot: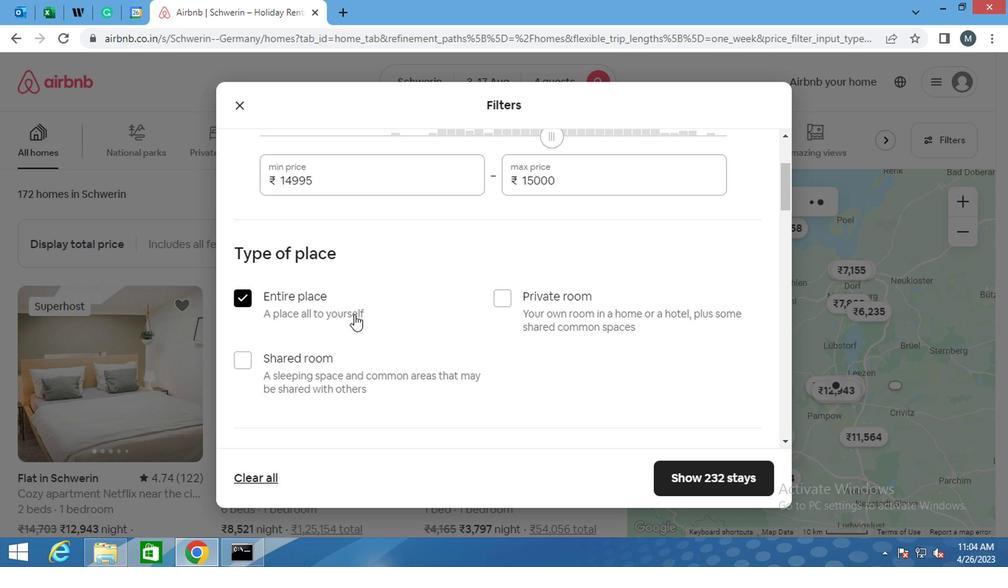 
Action: Mouse scrolled (372, 315) with delta (0, -1)
Screenshot: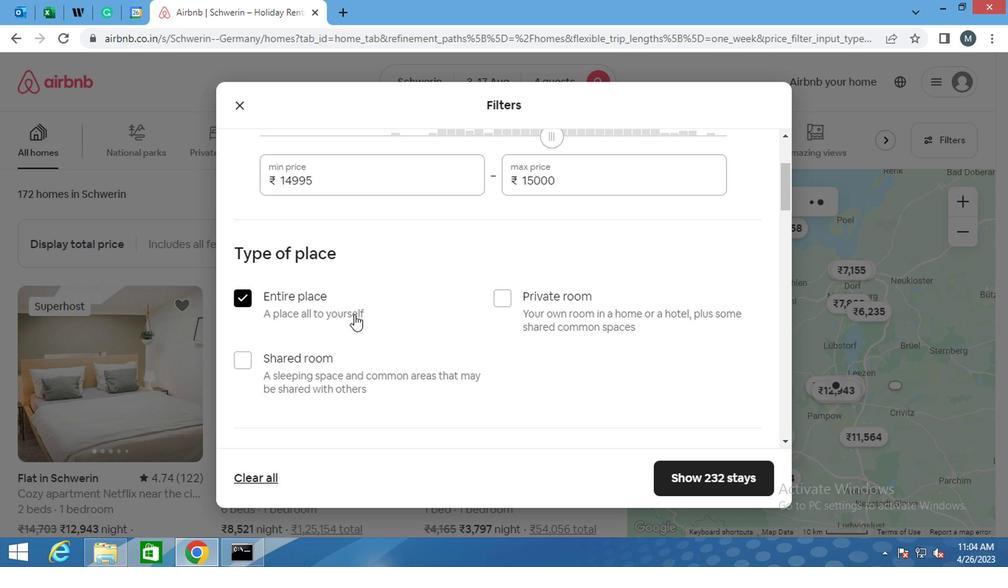 
Action: Mouse moved to (376, 316)
Screenshot: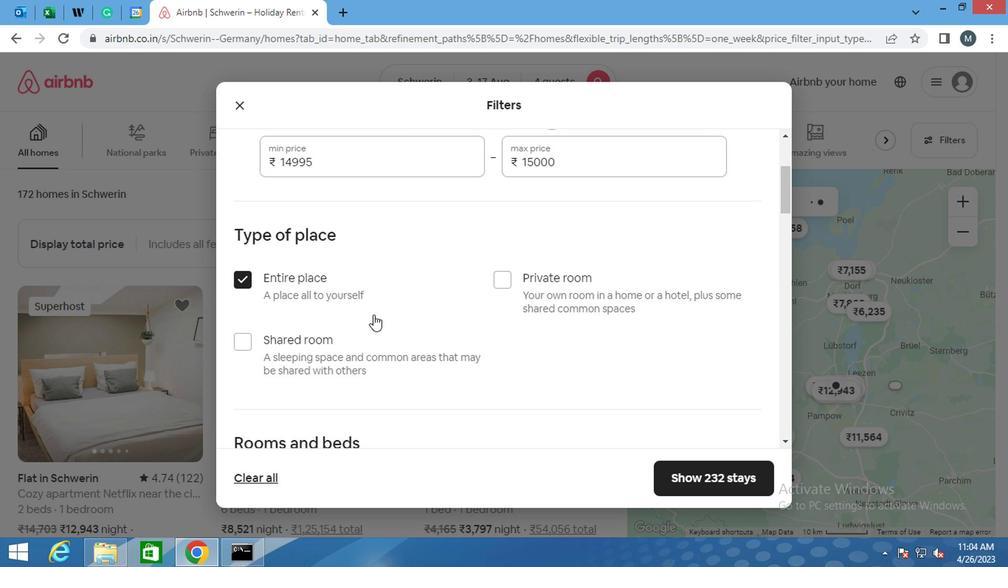 
Action: Mouse scrolled (376, 315) with delta (0, -1)
Screenshot: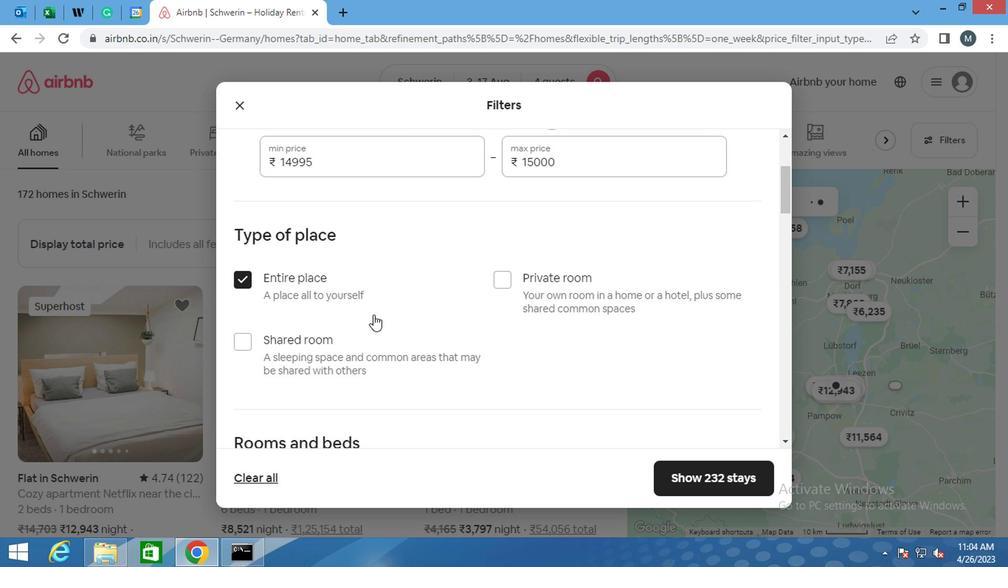 
Action: Mouse moved to (426, 171)
Screenshot: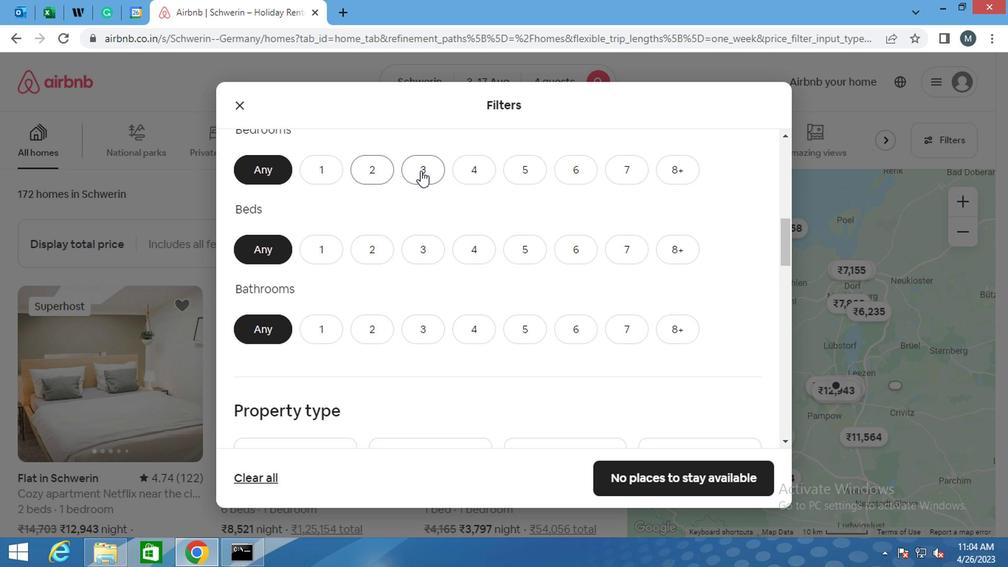 
Action: Mouse pressed left at (426, 171)
Screenshot: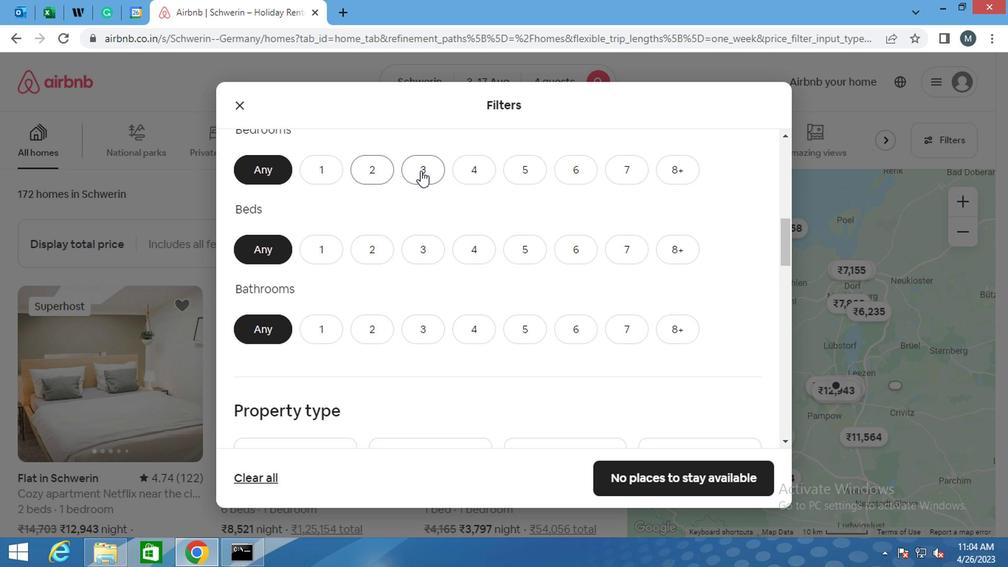 
Action: Mouse moved to (481, 245)
Screenshot: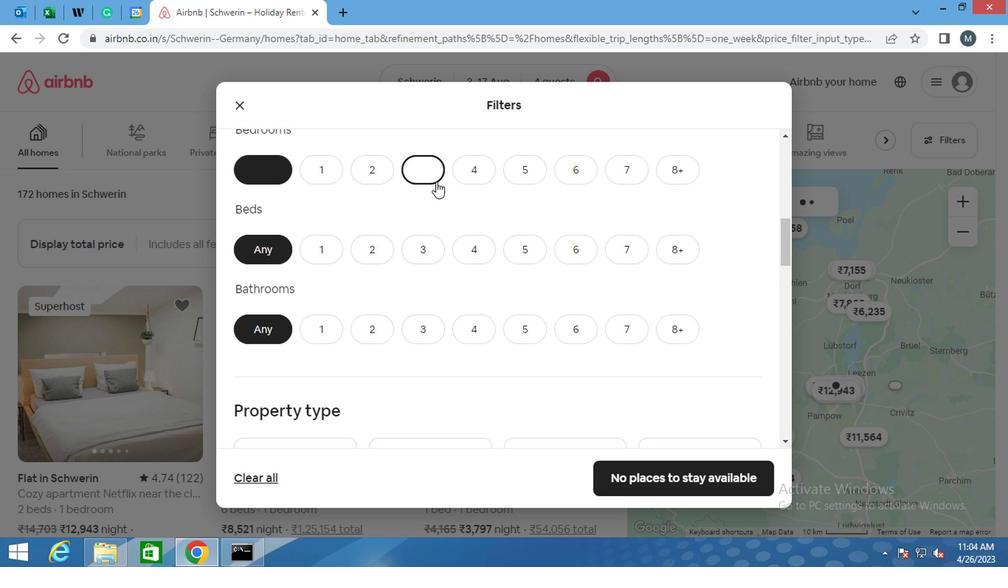 
Action: Mouse pressed left at (481, 245)
Screenshot: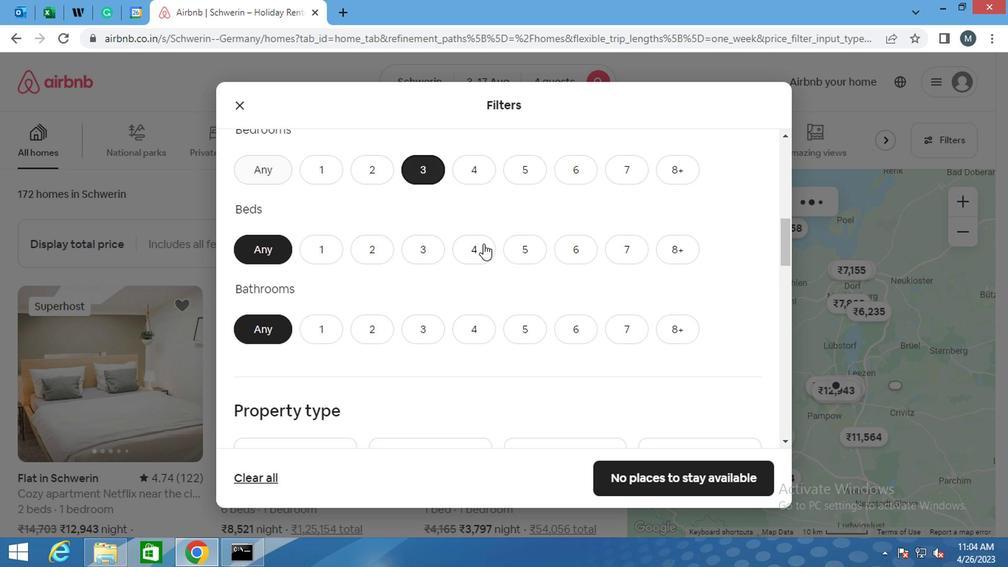 
Action: Mouse moved to (363, 320)
Screenshot: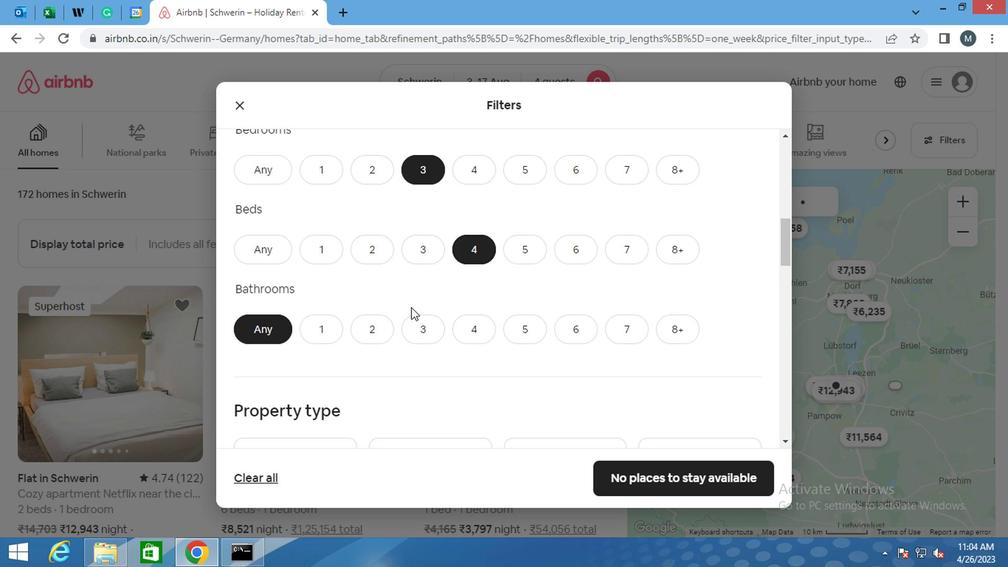 
Action: Mouse pressed left at (363, 320)
Screenshot: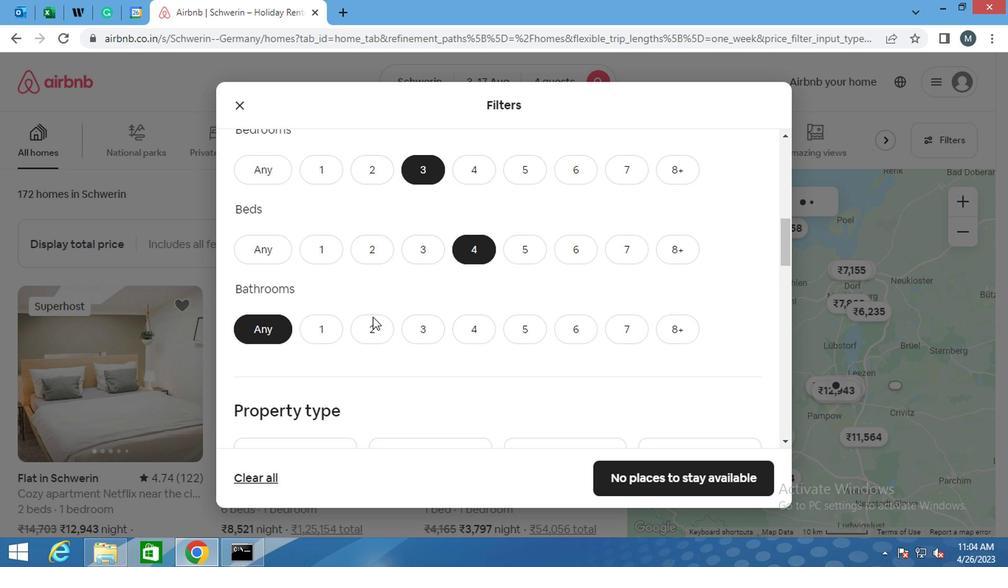 
Action: Mouse moved to (489, 347)
Screenshot: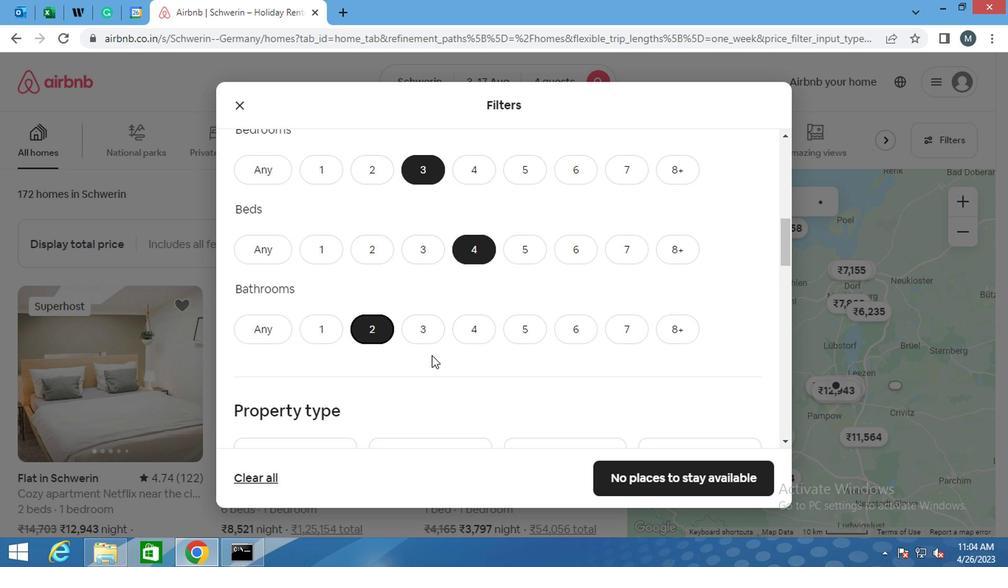 
Action: Mouse scrolled (489, 346) with delta (0, -1)
Screenshot: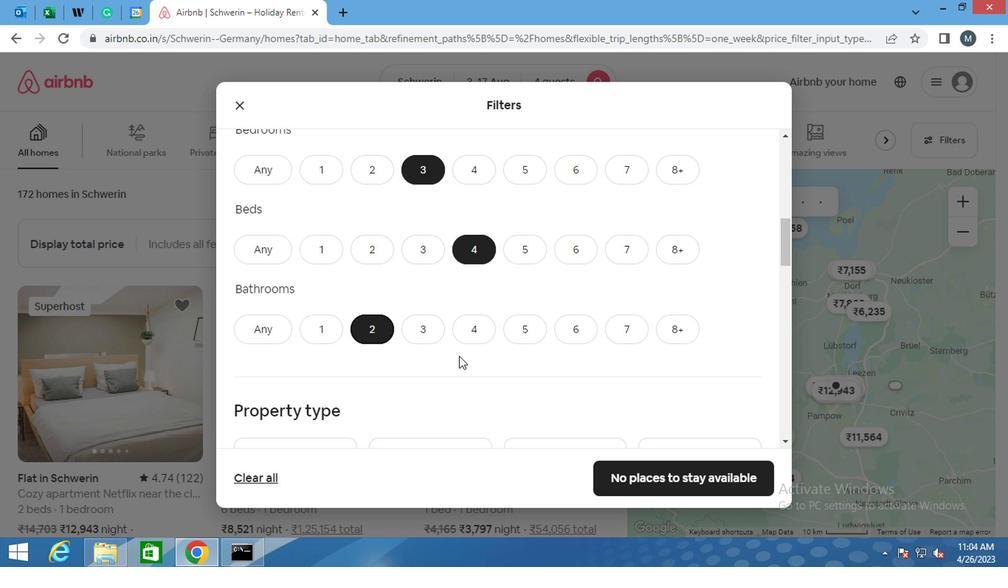 
Action: Mouse moved to (489, 347)
Screenshot: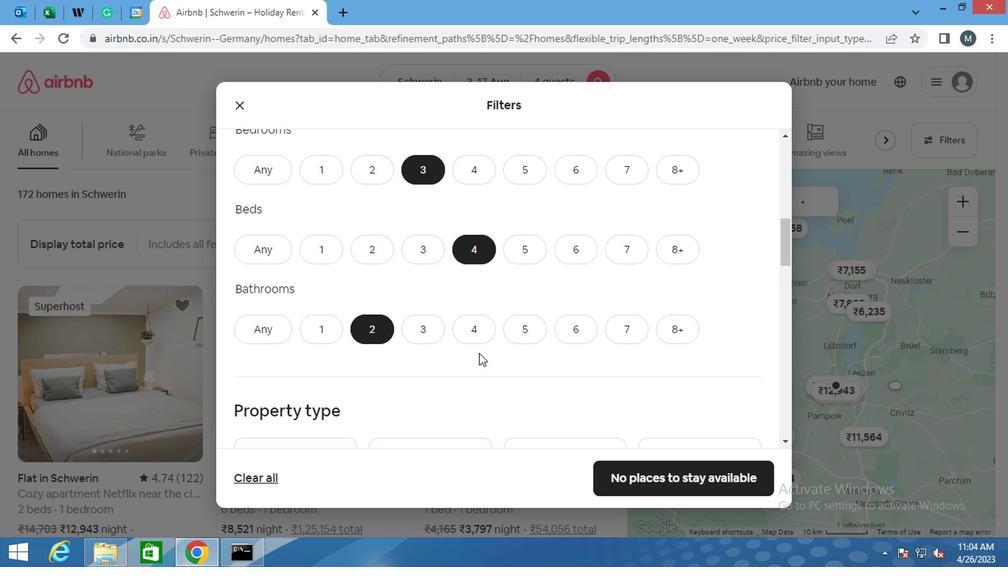
Action: Mouse scrolled (489, 346) with delta (0, -1)
Screenshot: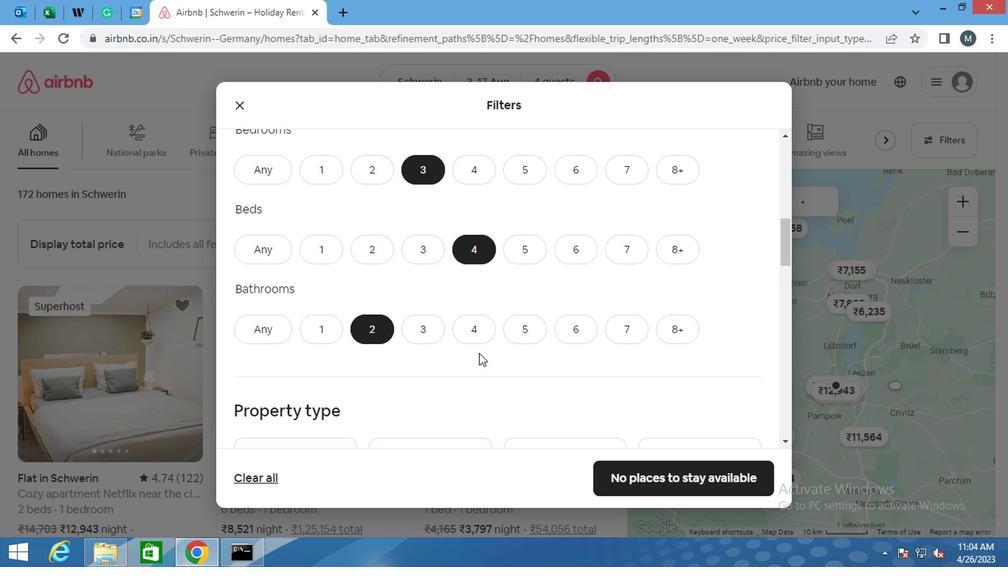 
Action: Mouse moved to (318, 316)
Screenshot: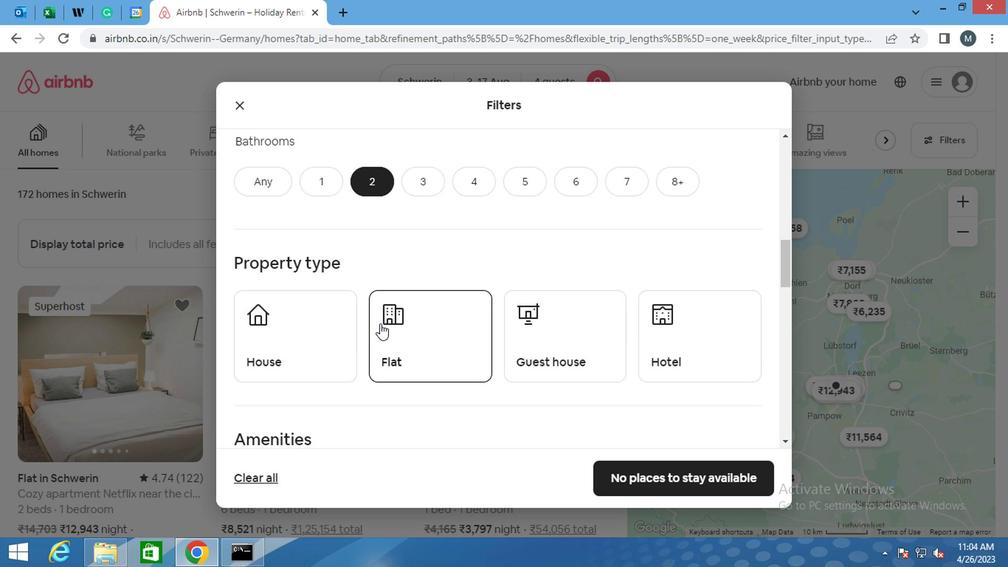 
Action: Mouse pressed left at (318, 316)
Screenshot: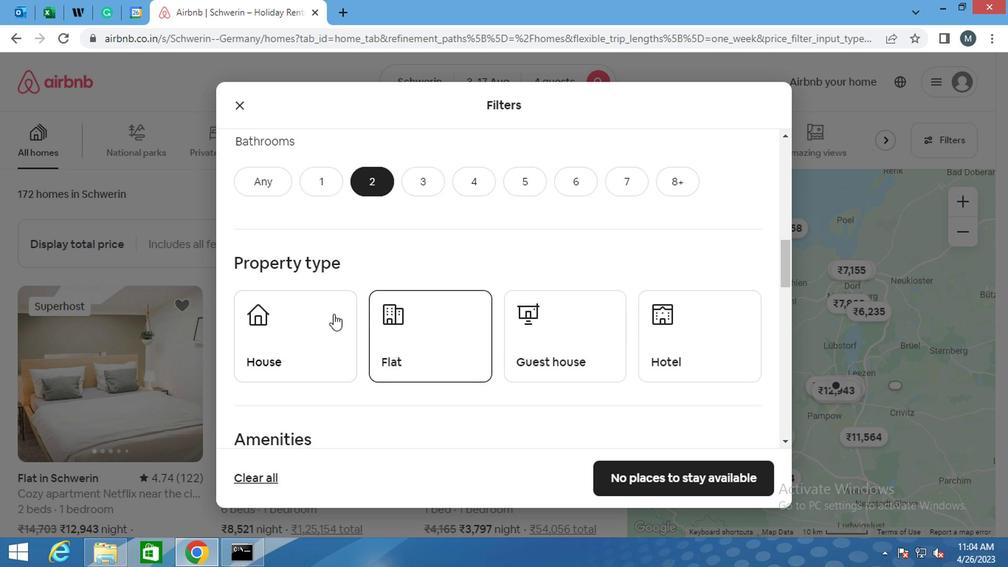 
Action: Mouse moved to (396, 324)
Screenshot: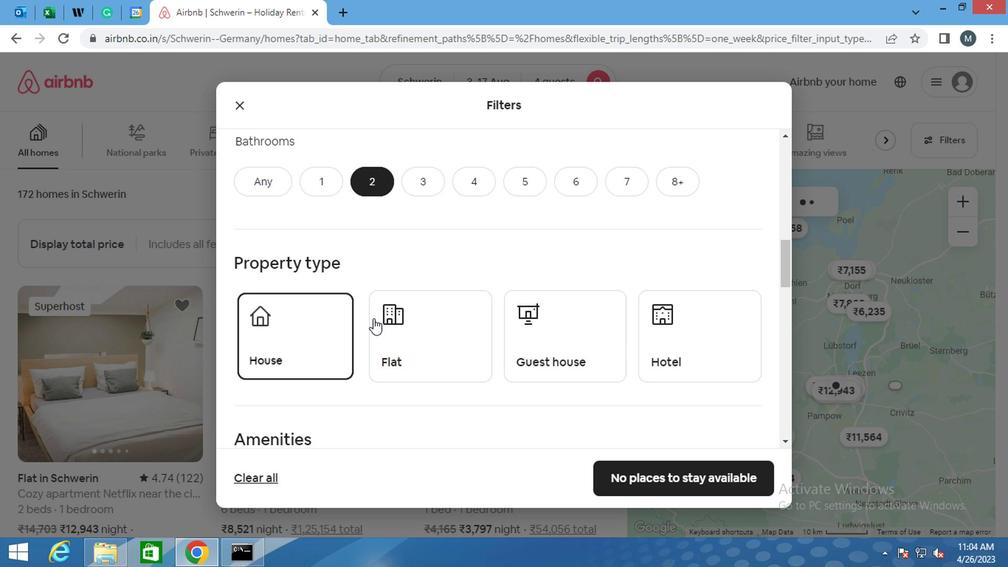 
Action: Mouse pressed left at (396, 324)
Screenshot: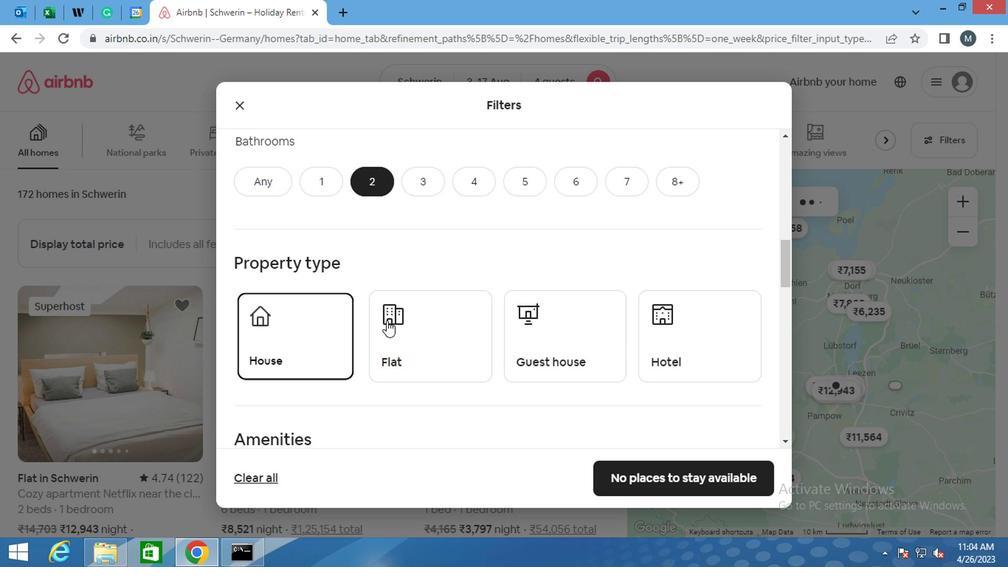 
Action: Mouse moved to (526, 336)
Screenshot: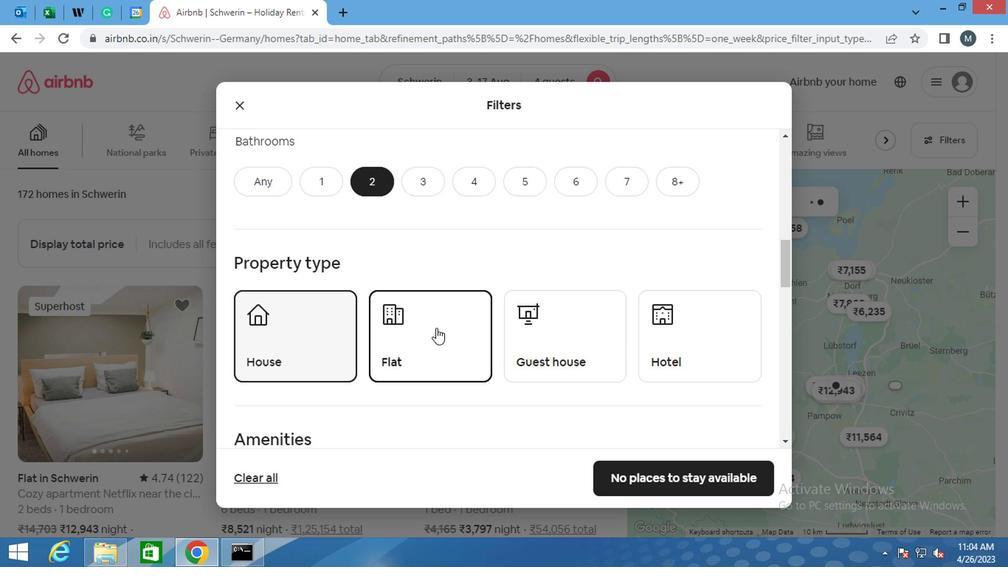 
Action: Mouse pressed left at (526, 336)
Screenshot: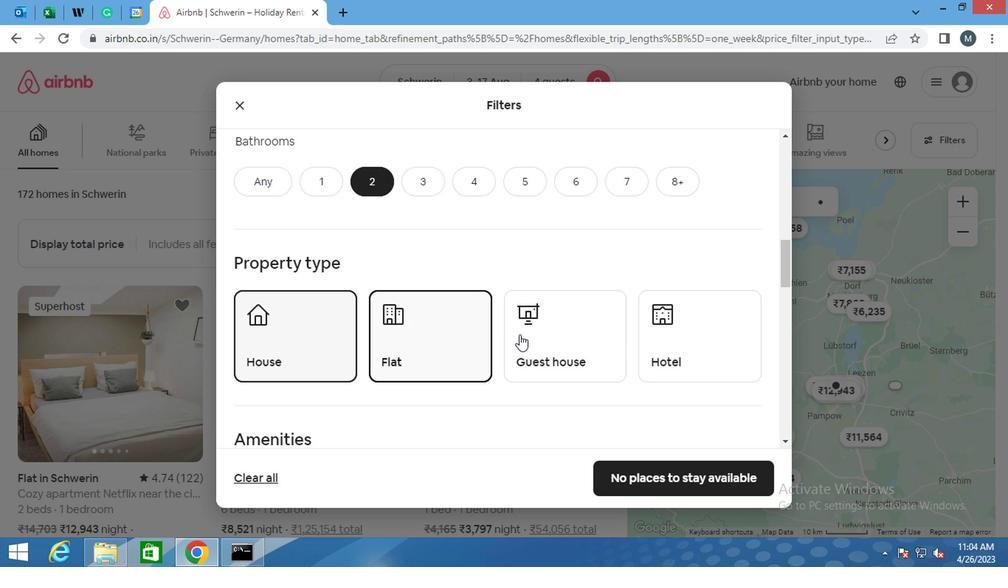 
Action: Mouse moved to (531, 334)
Screenshot: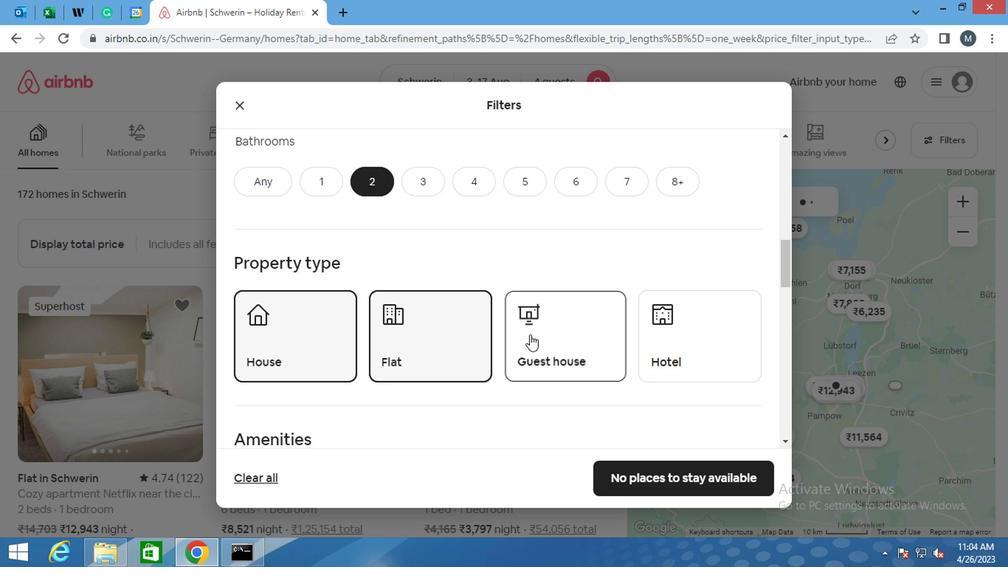 
Action: Mouse scrolled (531, 333) with delta (0, -1)
Screenshot: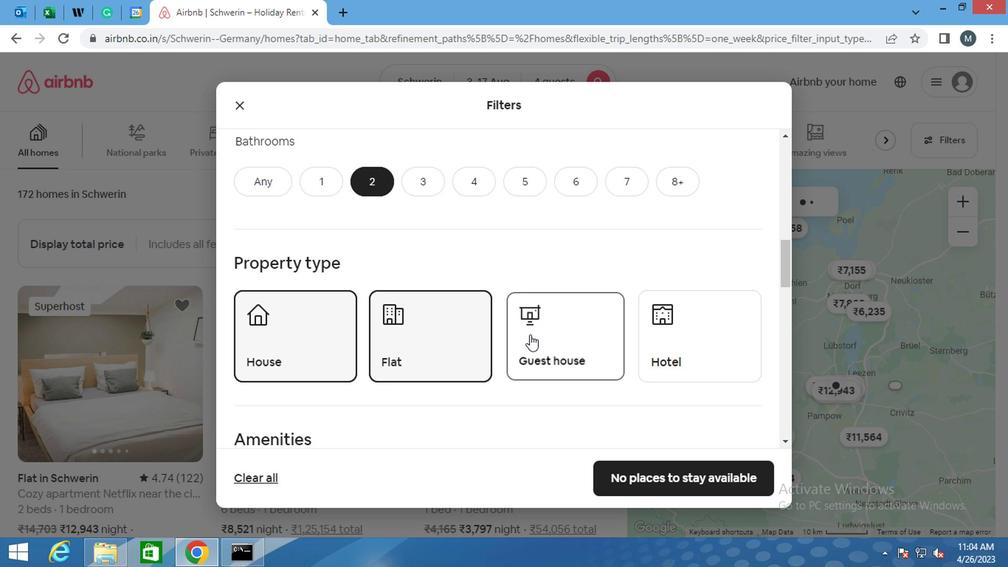 
Action: Mouse scrolled (531, 333) with delta (0, -1)
Screenshot: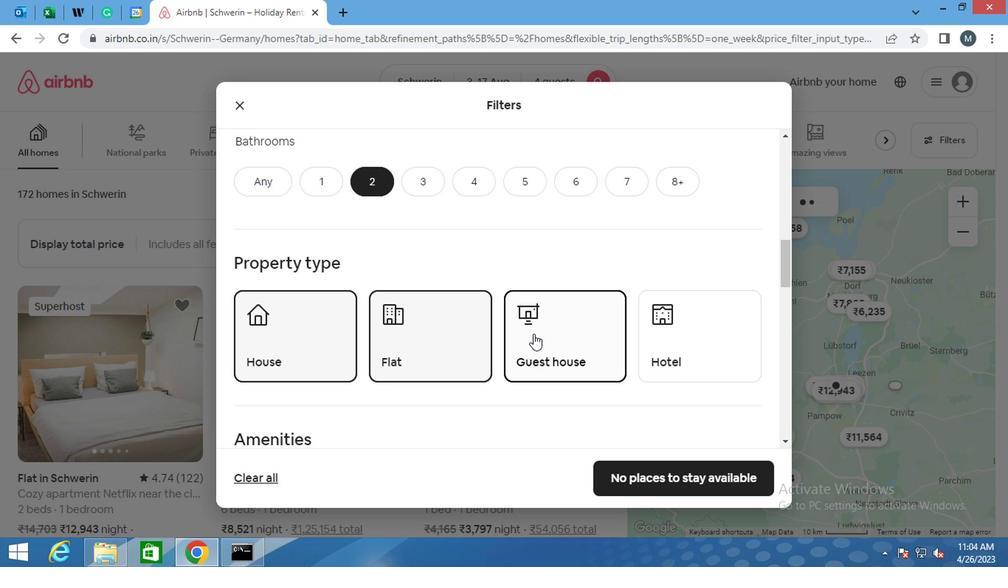 
Action: Mouse moved to (531, 333)
Screenshot: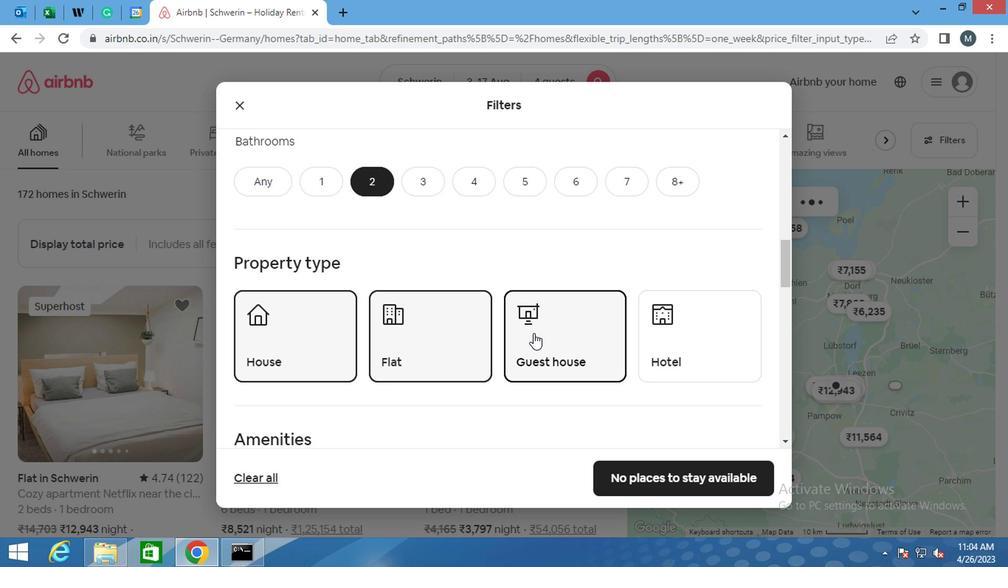 
Action: Mouse scrolled (531, 333) with delta (0, 0)
Screenshot: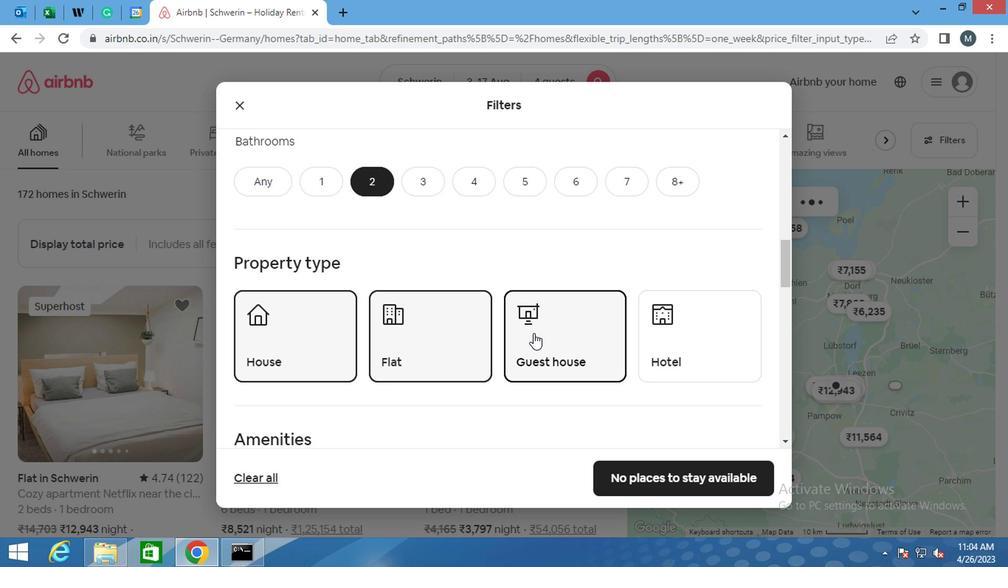 
Action: Mouse moved to (267, 302)
Screenshot: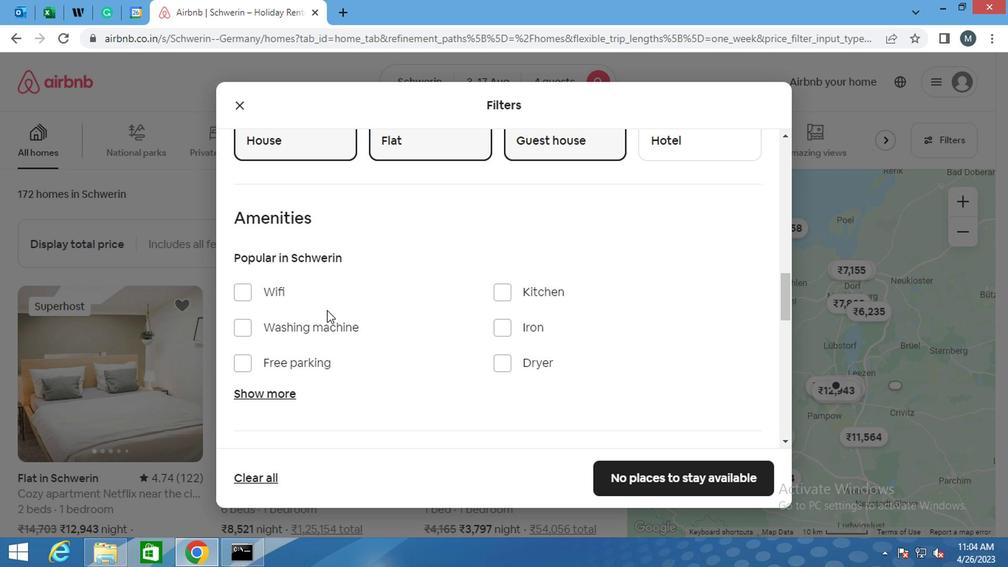 
Action: Mouse pressed left at (267, 302)
Screenshot: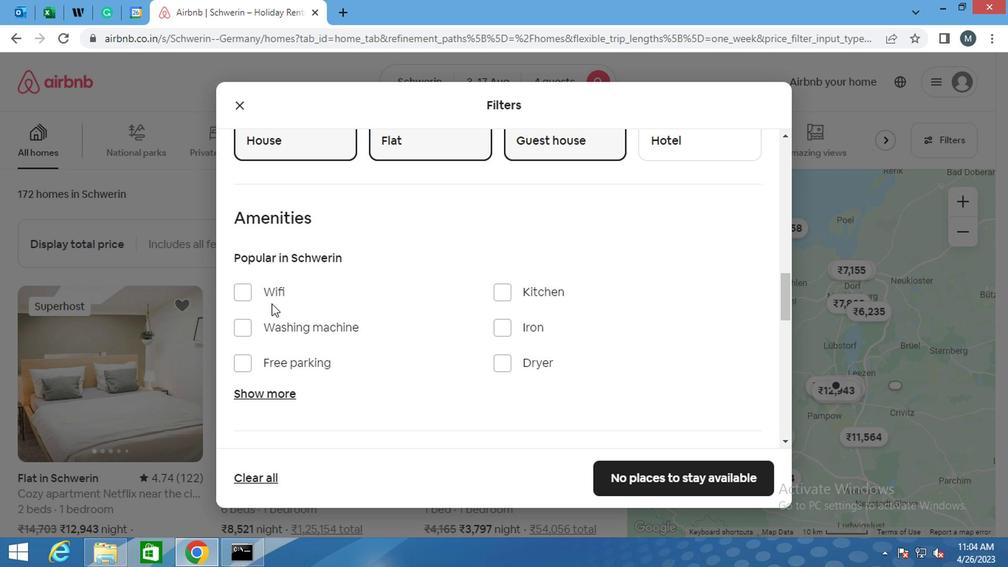 
Action: Mouse moved to (376, 312)
Screenshot: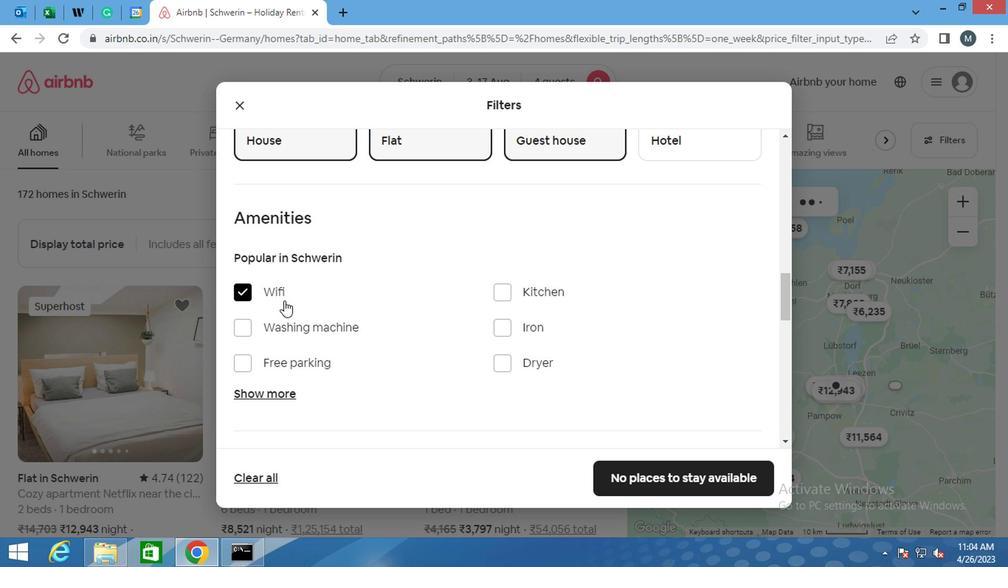 
Action: Mouse scrolled (376, 311) with delta (0, -1)
Screenshot: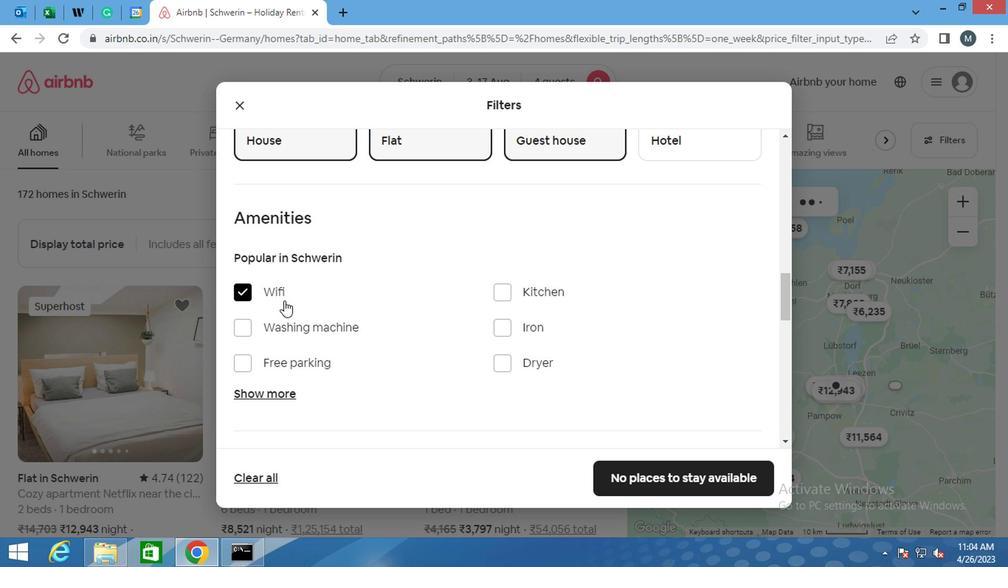 
Action: Mouse moved to (404, 318)
Screenshot: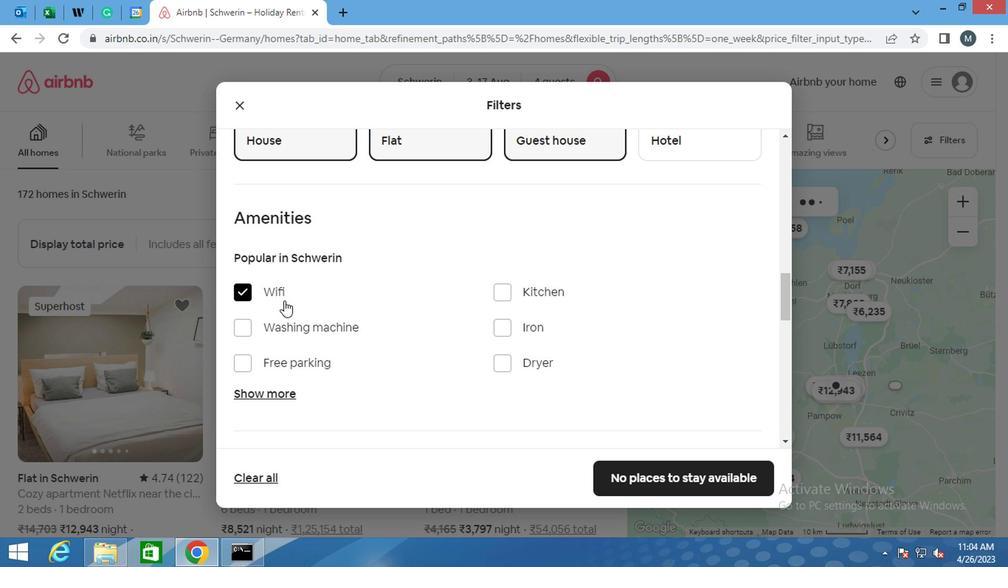 
Action: Mouse scrolled (404, 318) with delta (0, 0)
Screenshot: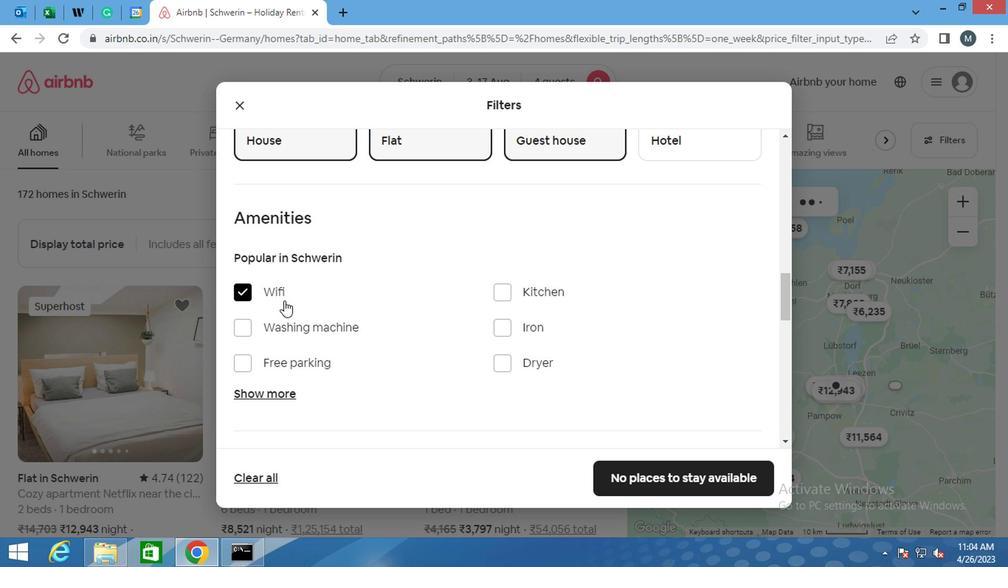 
Action: Mouse moved to (431, 324)
Screenshot: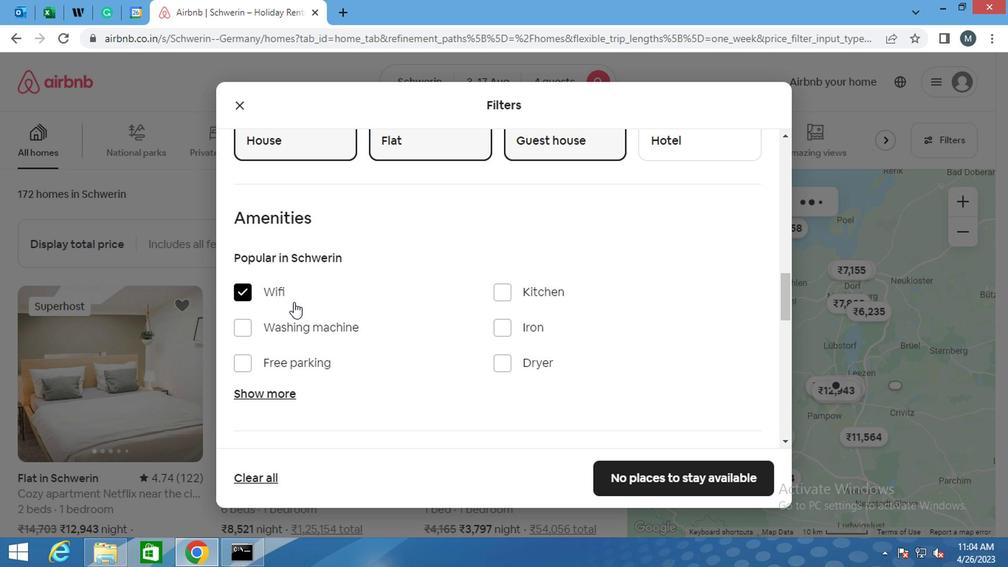 
Action: Mouse scrolled (431, 323) with delta (0, 0)
Screenshot: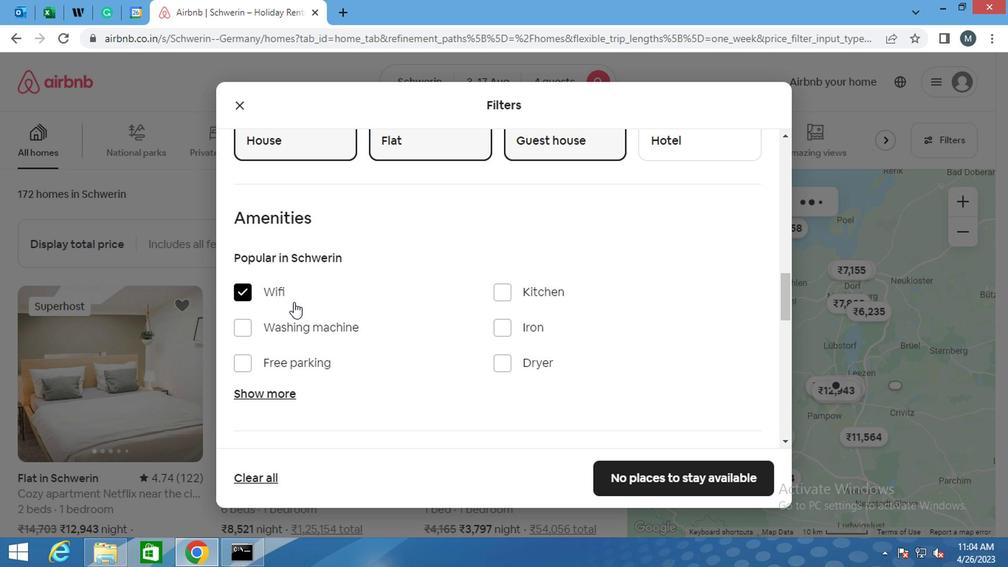 
Action: Mouse moved to (464, 329)
Screenshot: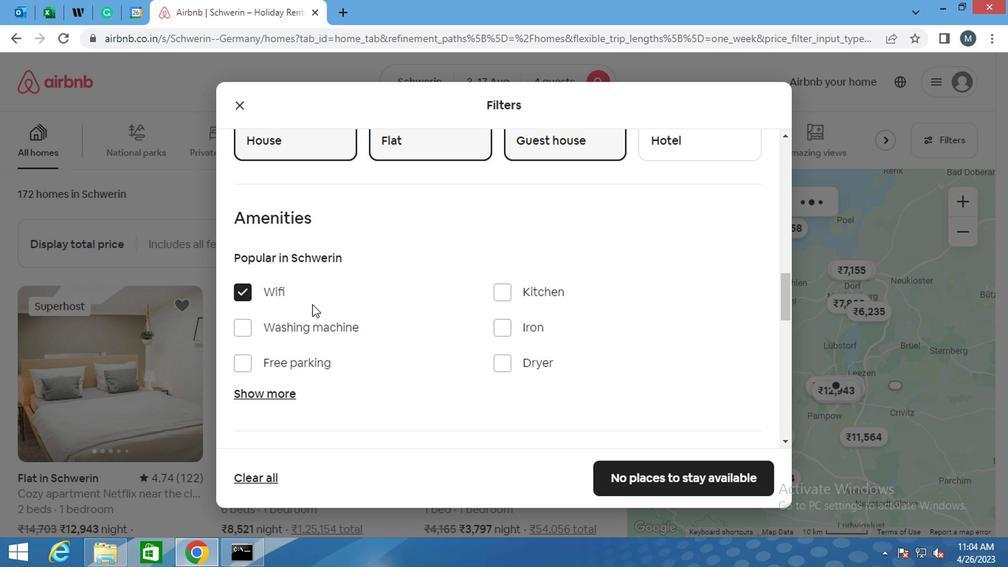 
Action: Mouse scrolled (464, 329) with delta (0, 0)
Screenshot: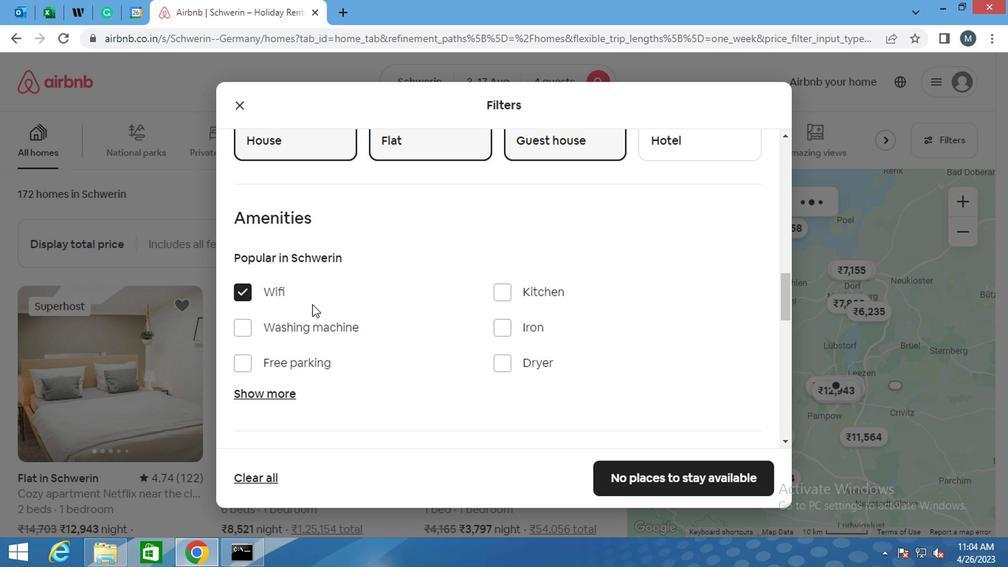 
Action: Mouse moved to (502, 332)
Screenshot: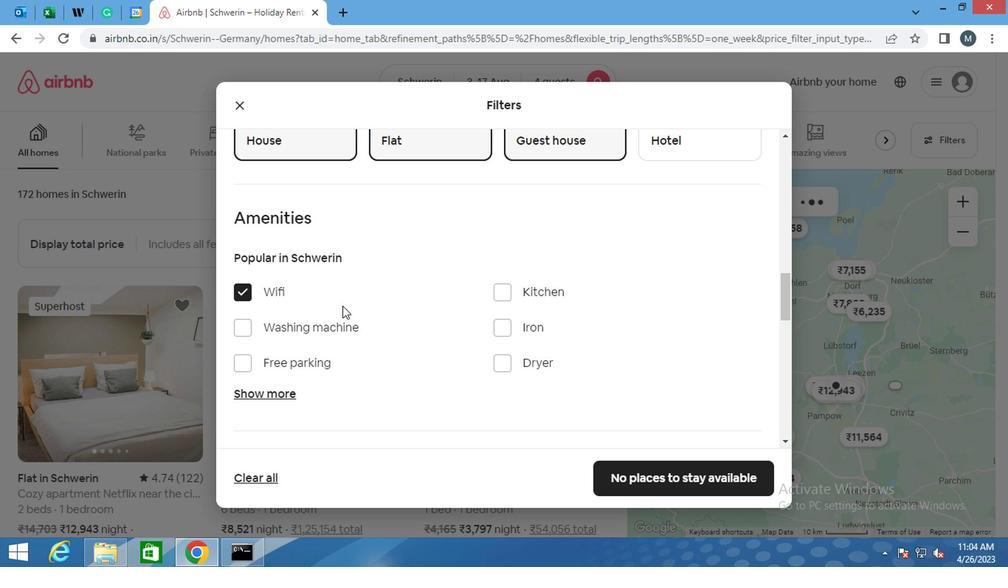 
Action: Mouse scrolled (502, 331) with delta (0, -1)
Screenshot: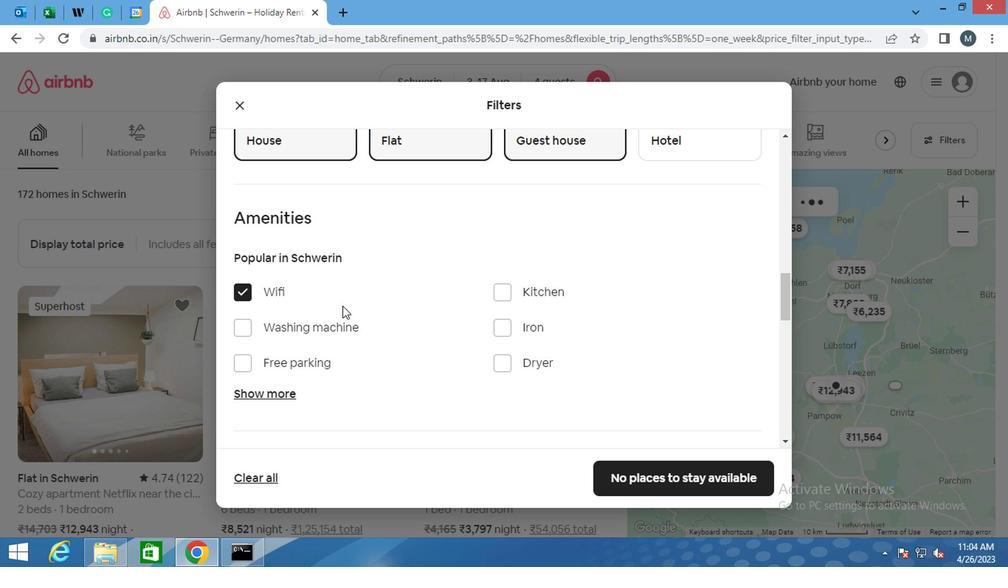 
Action: Mouse moved to (718, 201)
Screenshot: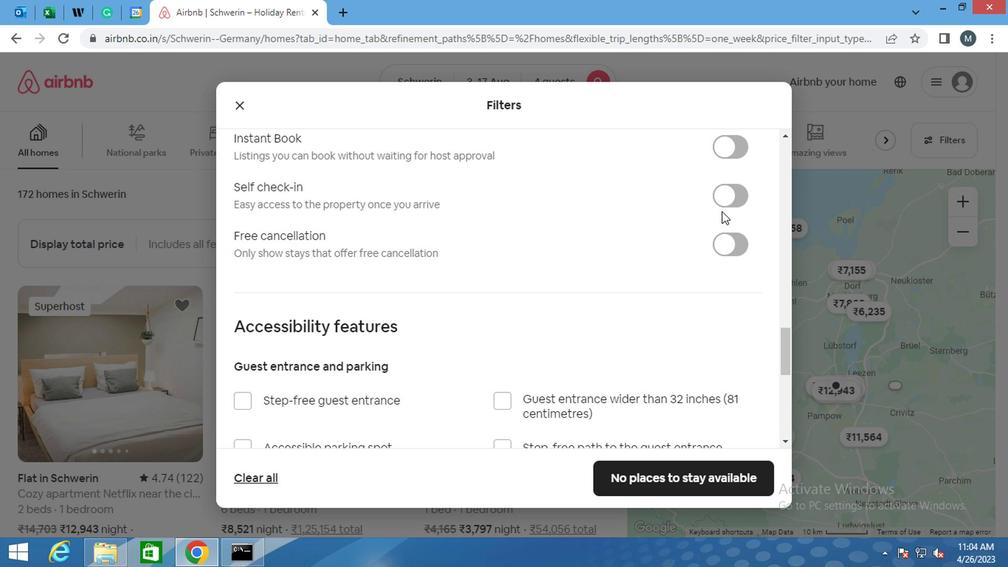 
Action: Mouse pressed left at (718, 201)
Screenshot: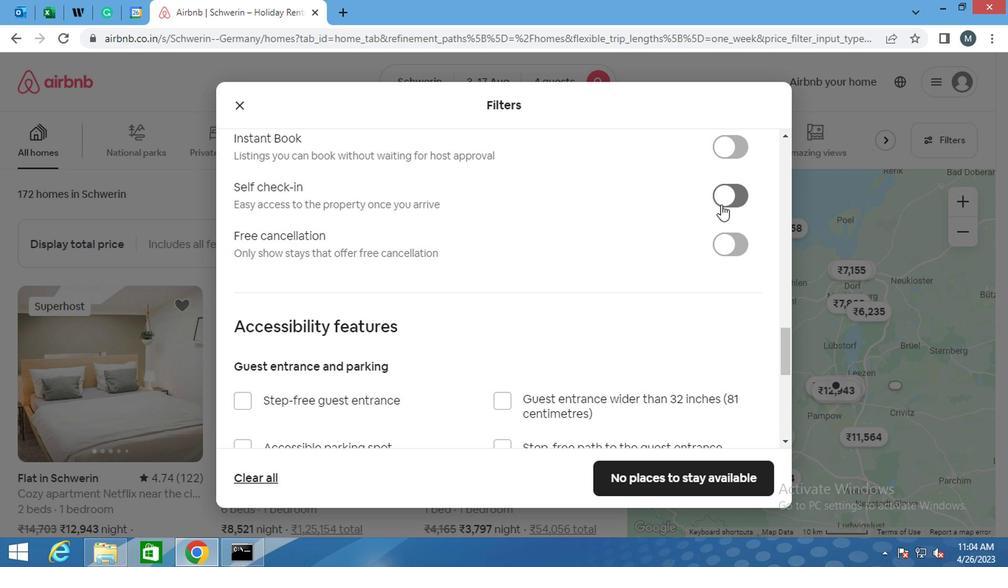 
Action: Mouse moved to (525, 345)
Screenshot: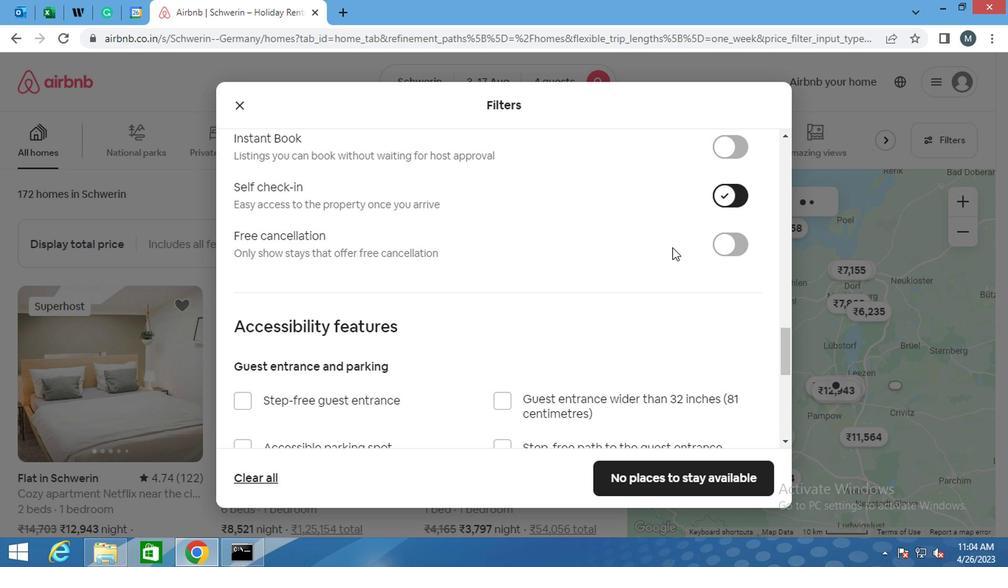 
Action: Mouse scrolled (525, 344) with delta (0, -1)
Screenshot: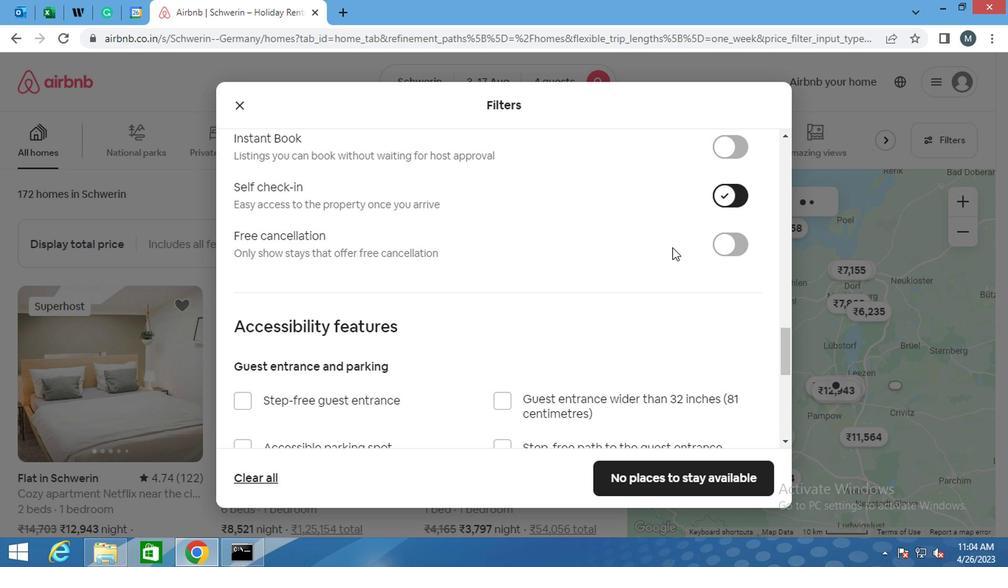 
Action: Mouse moved to (511, 353)
Screenshot: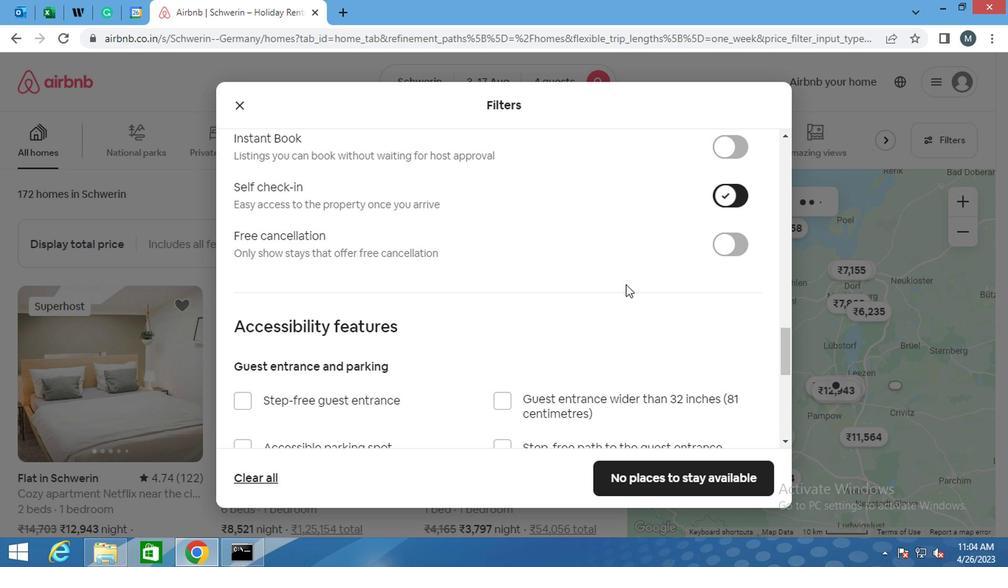 
Action: Mouse scrolled (511, 352) with delta (0, 0)
Screenshot: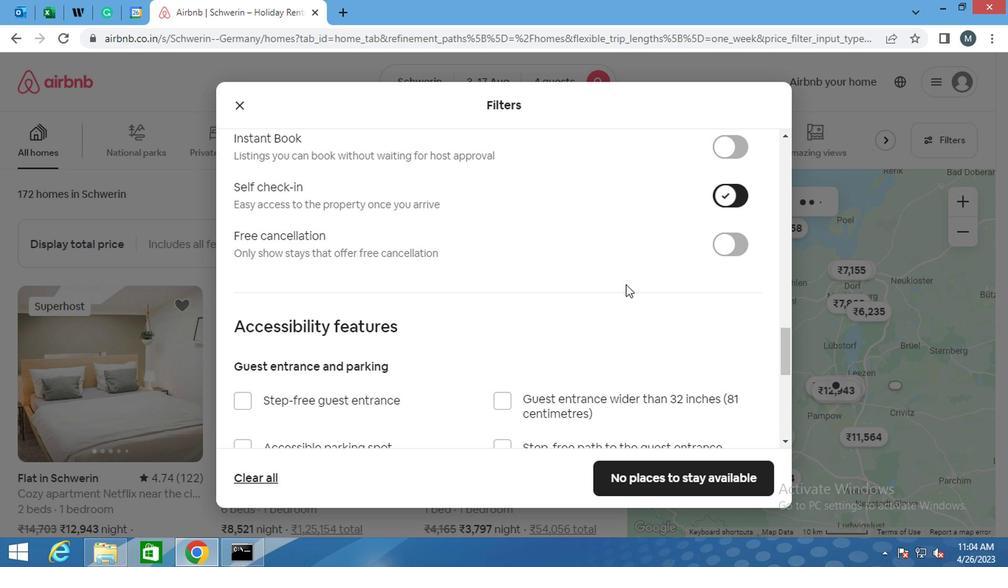 
Action: Mouse moved to (504, 356)
Screenshot: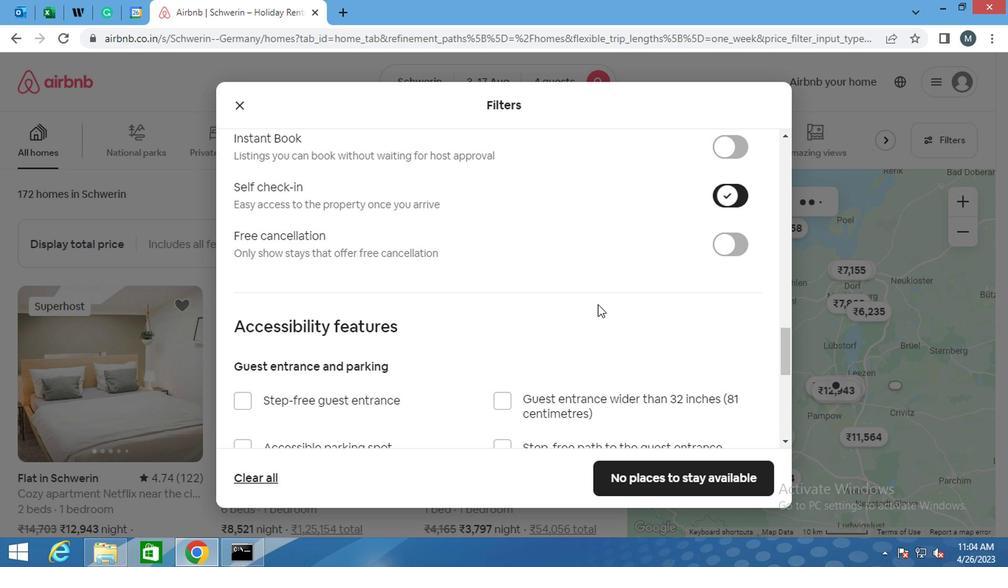 
Action: Mouse scrolled (504, 356) with delta (0, 0)
Screenshot: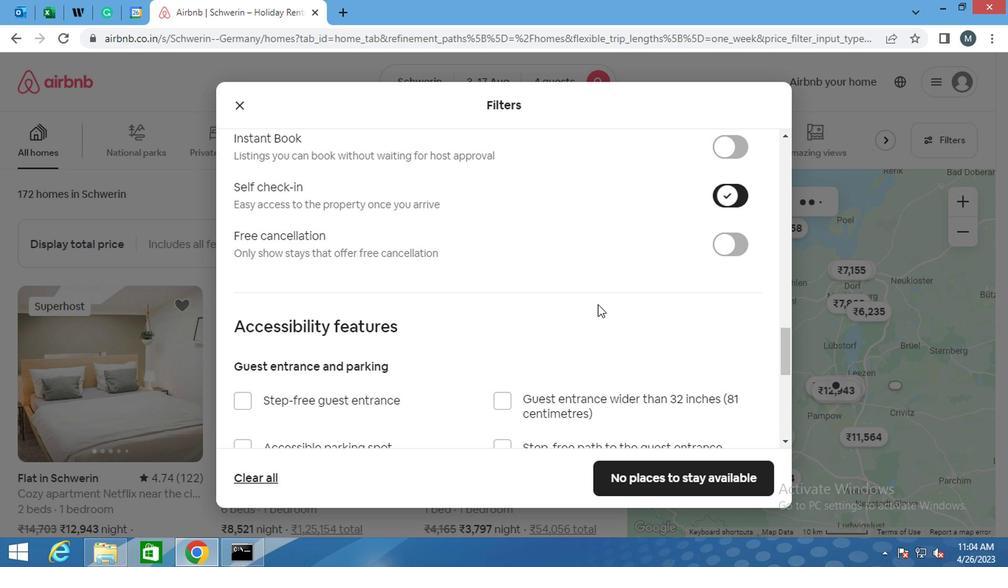 
Action: Mouse moved to (493, 362)
Screenshot: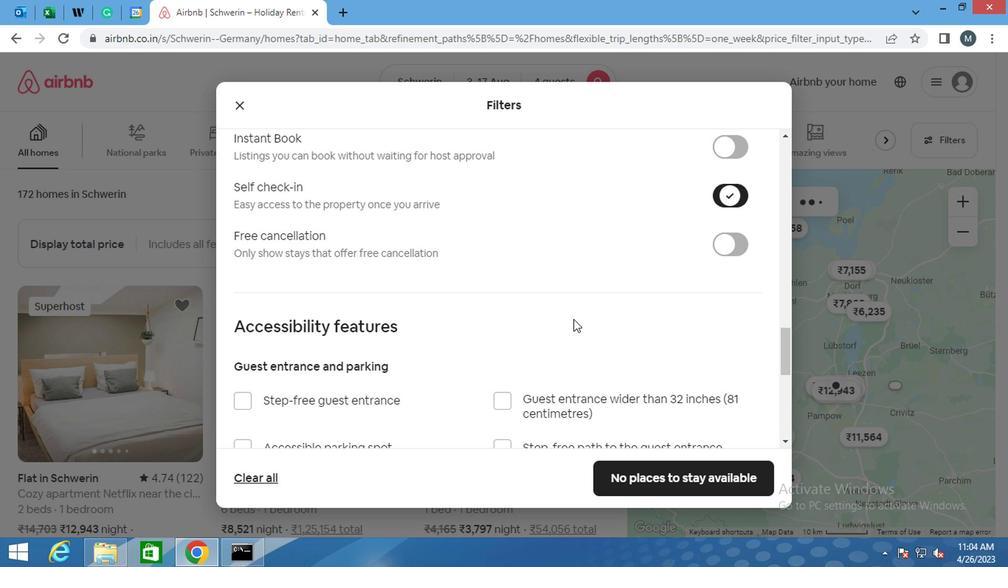 
Action: Mouse scrolled (493, 360) with delta (0, -1)
Screenshot: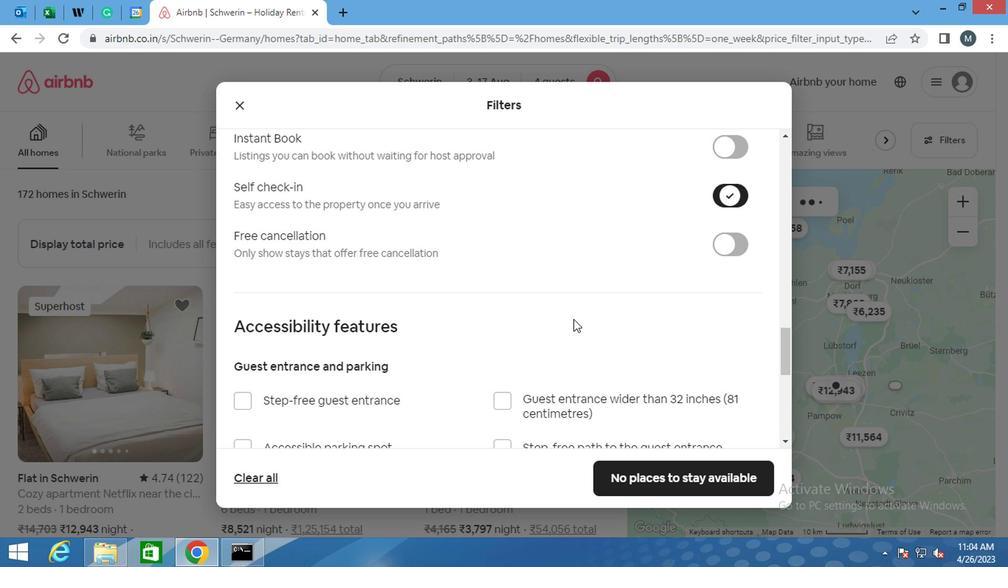 
Action: Mouse moved to (479, 367)
Screenshot: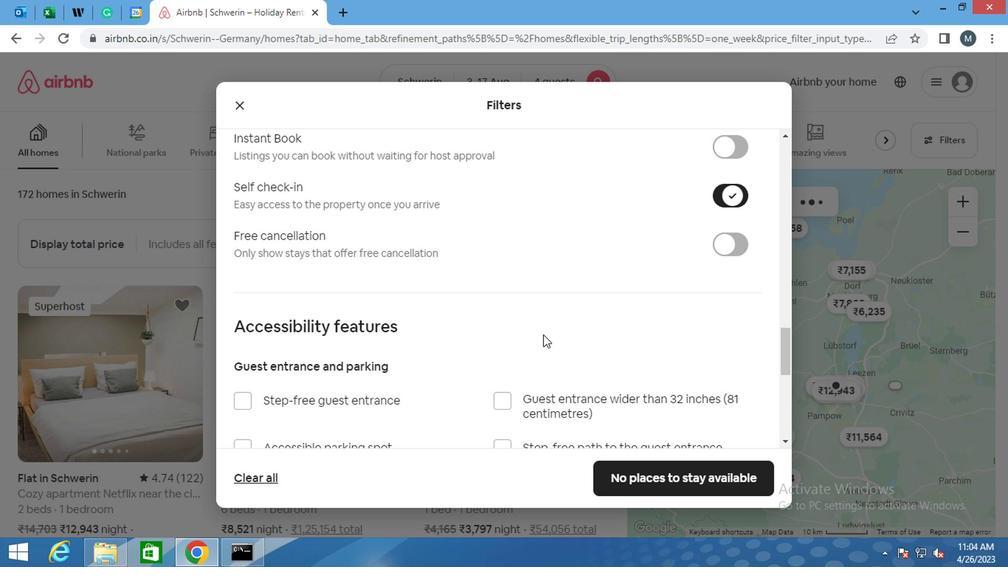 
Action: Mouse scrolled (479, 366) with delta (0, -1)
Screenshot: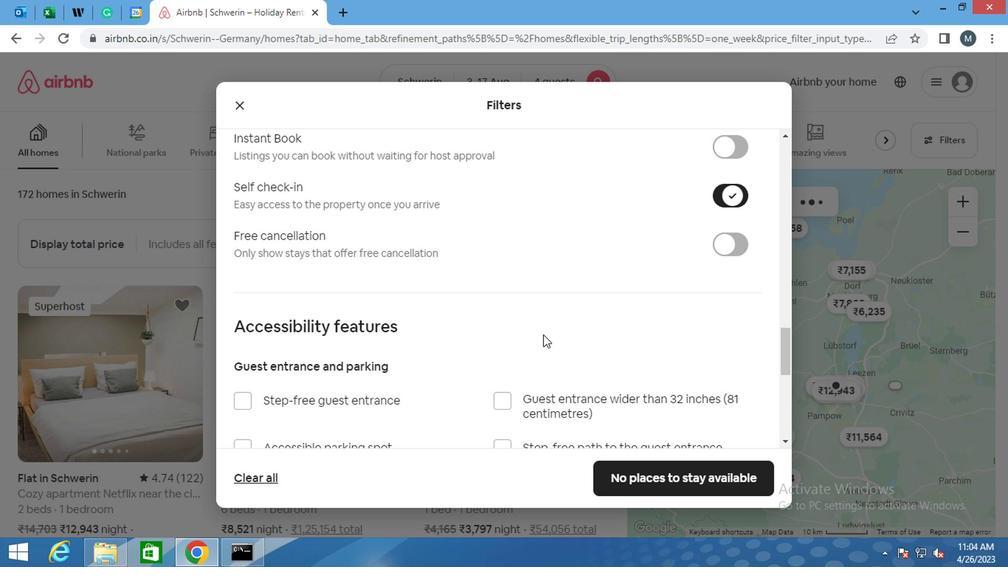 
Action: Mouse moved to (256, 381)
Screenshot: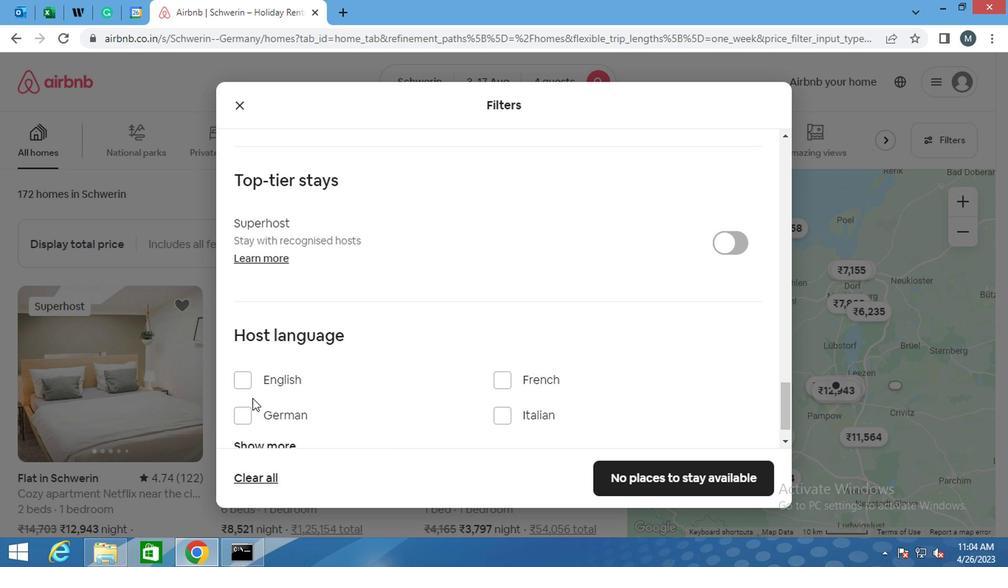 
Action: Mouse pressed left at (256, 381)
Screenshot: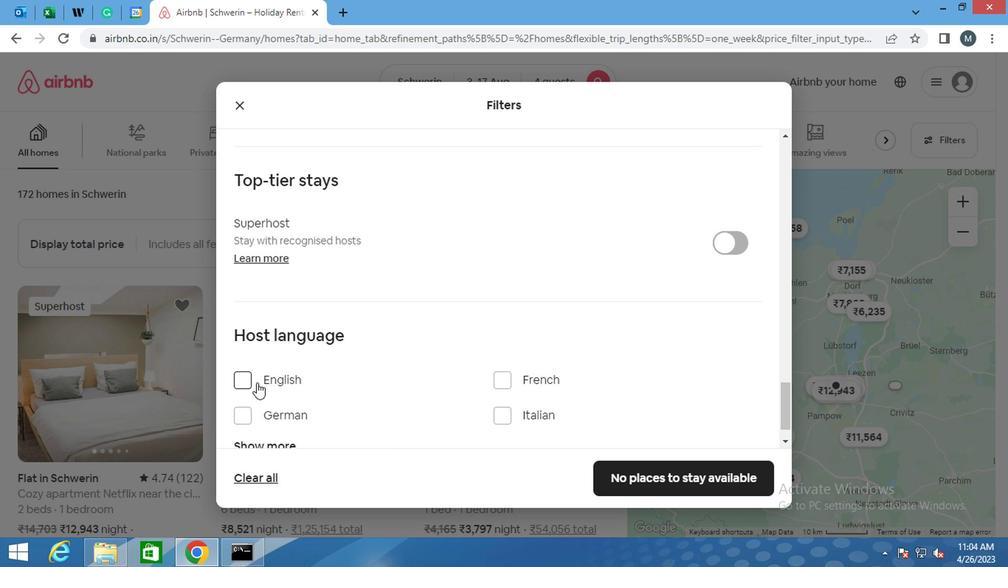 
Action: Mouse moved to (663, 488)
Screenshot: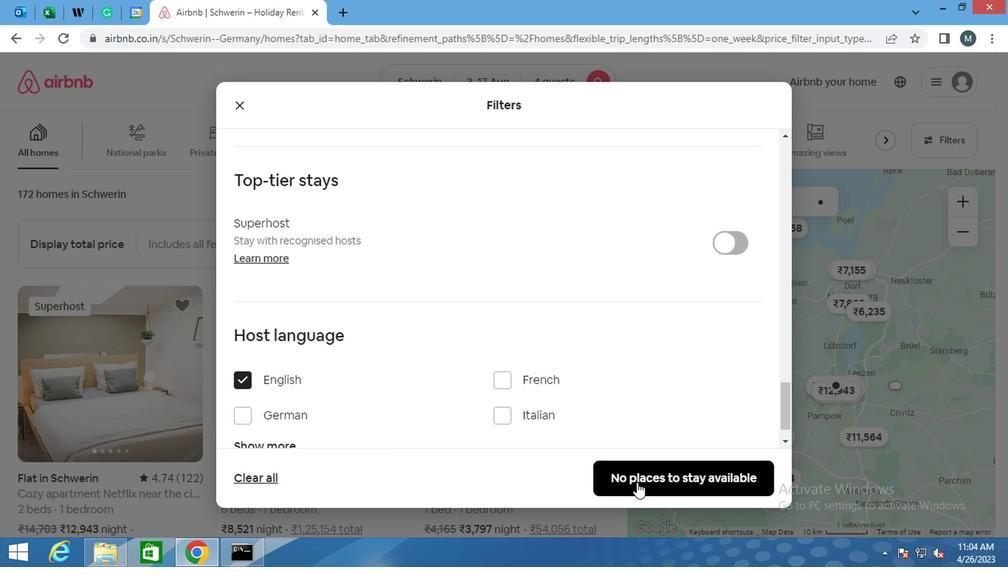 
Action: Mouse pressed left at (663, 488)
Screenshot: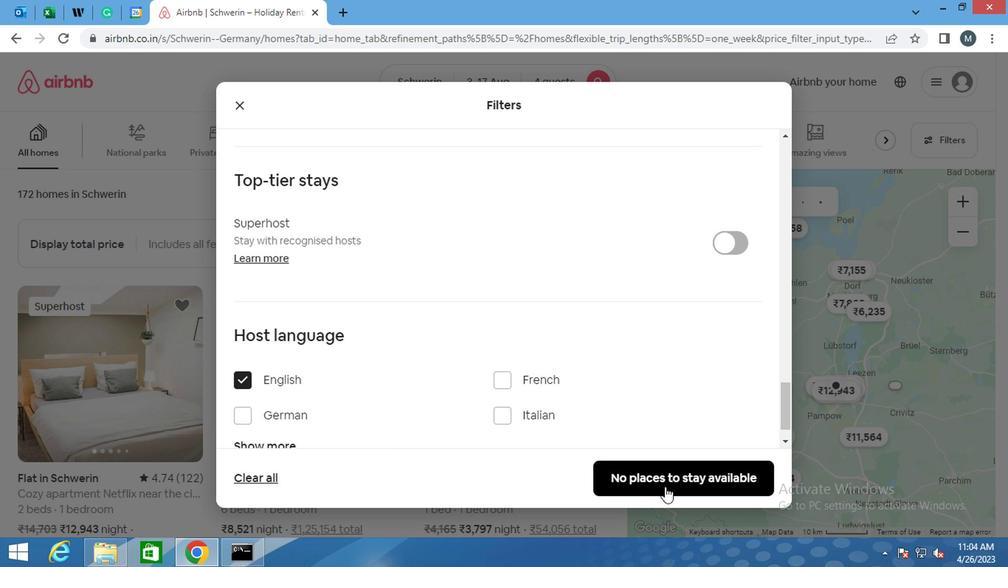 
Action: Mouse moved to (627, 473)
Screenshot: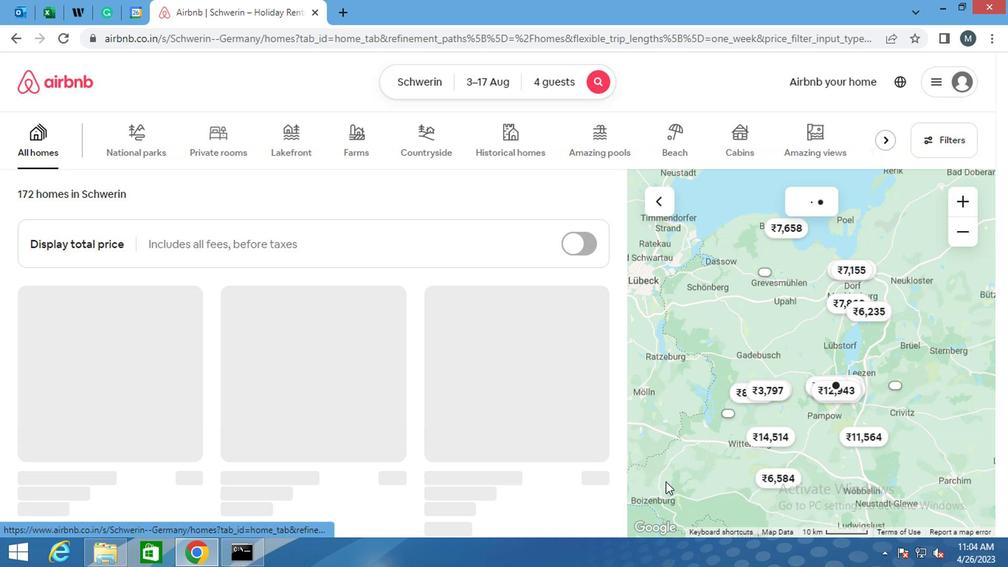 
